 Task: Search one way flight ticket for 1 adult, 5 children, 2 infants in seat and 1 infant on lap in first from Friday Harbor: Friday Harbor Airport to Greensboro: Piedmont Triad International Airport on 5-1-2023. Choice of flights is United. Number of bags: 2 carry on bags and 6 checked bags. Price is upto 82000. Outbound departure time preference is 17:15.
Action: Mouse moved to (189, 331)
Screenshot: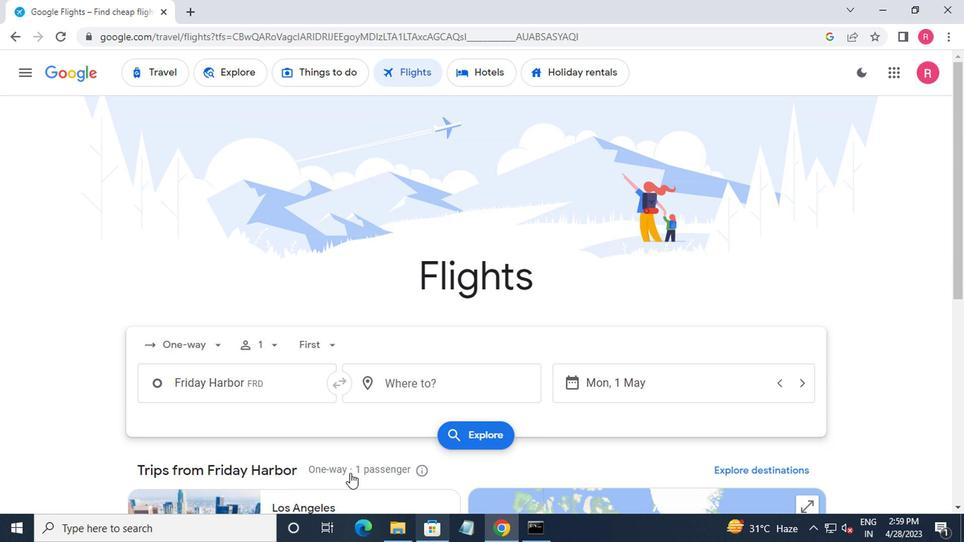 
Action: Mouse pressed left at (189, 331)
Screenshot: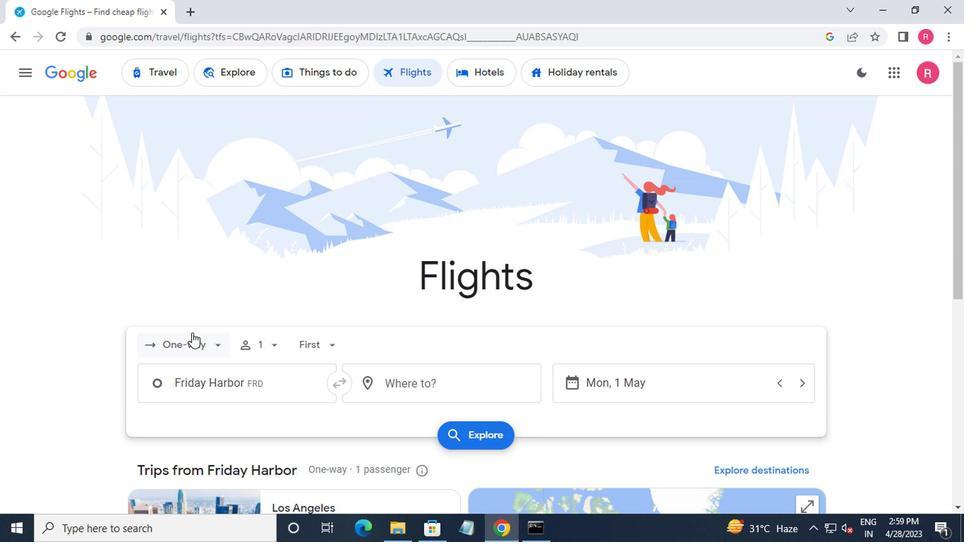 
Action: Mouse moved to (214, 405)
Screenshot: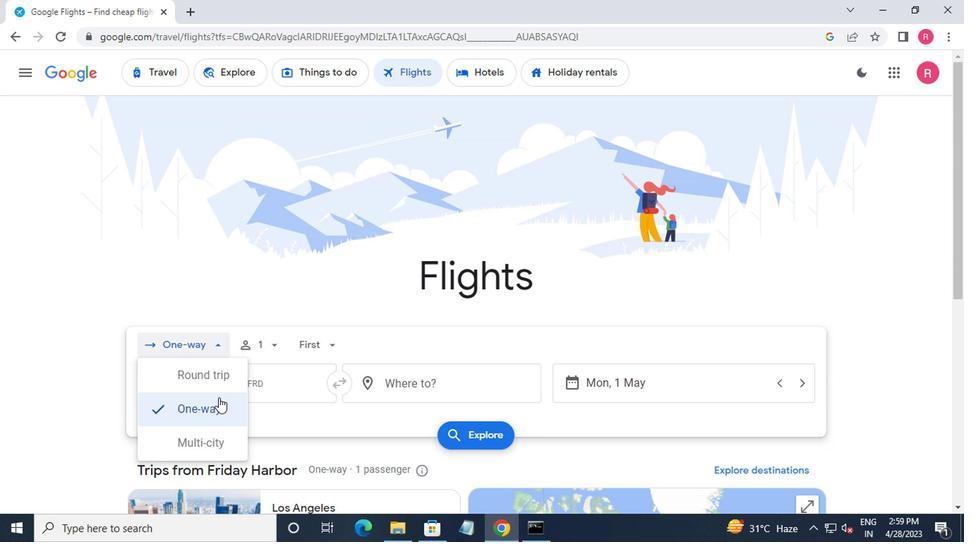 
Action: Mouse pressed left at (214, 405)
Screenshot: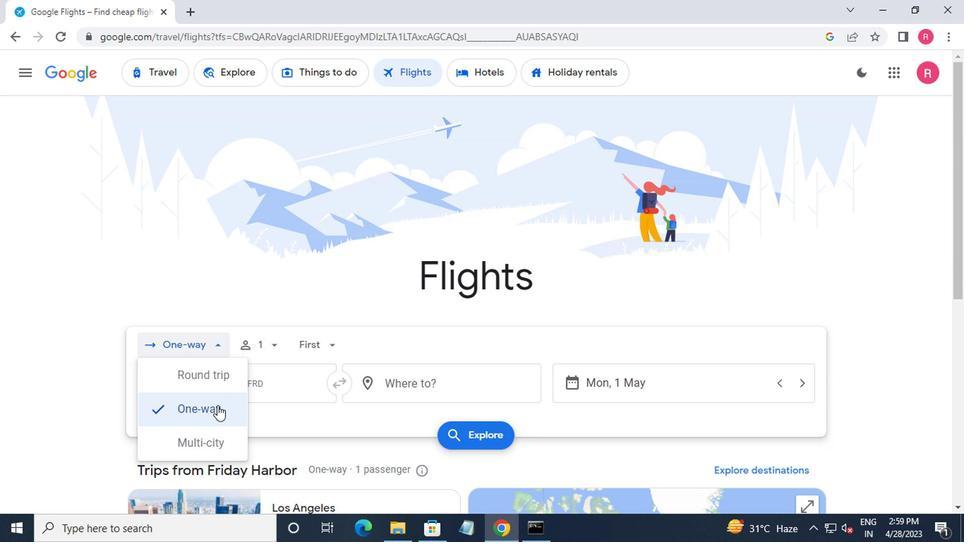 
Action: Mouse moved to (268, 357)
Screenshot: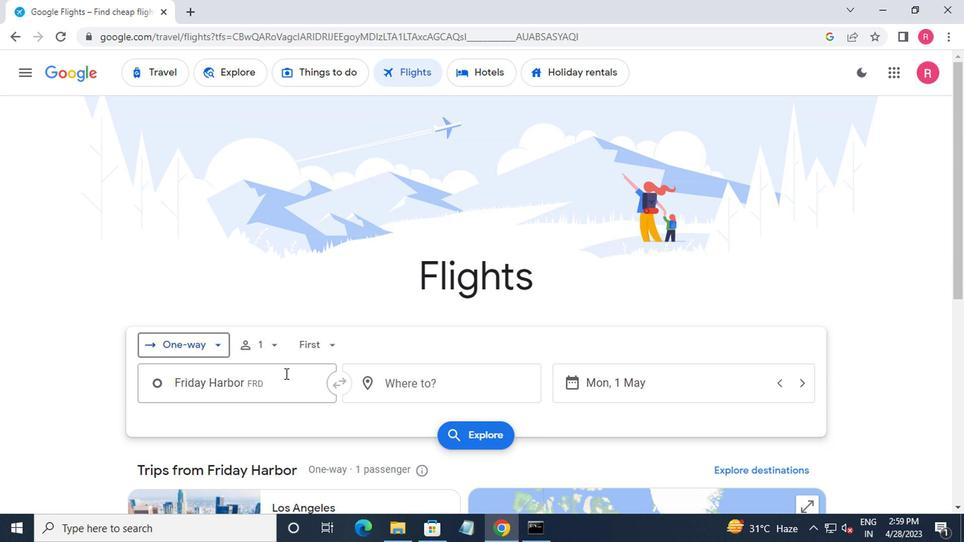 
Action: Mouse pressed left at (268, 357)
Screenshot: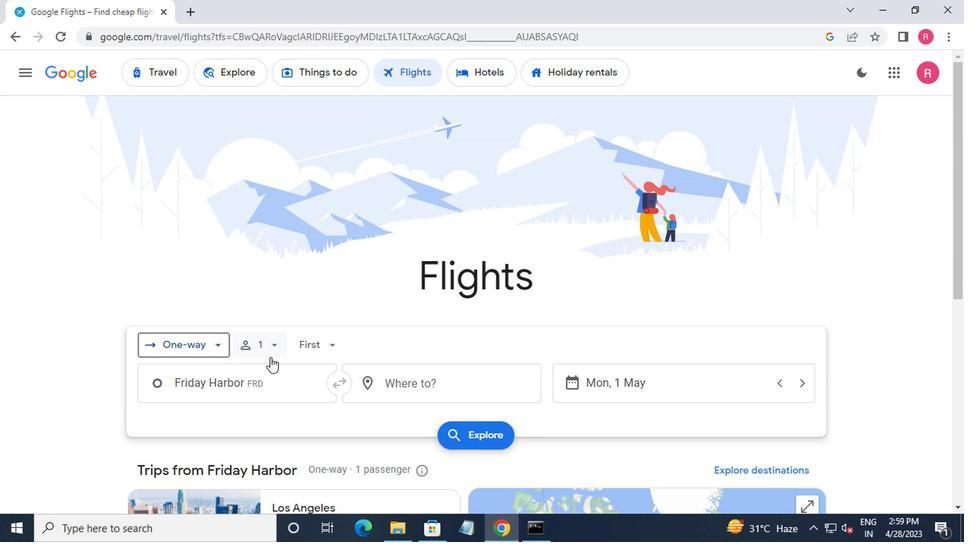 
Action: Mouse moved to (387, 384)
Screenshot: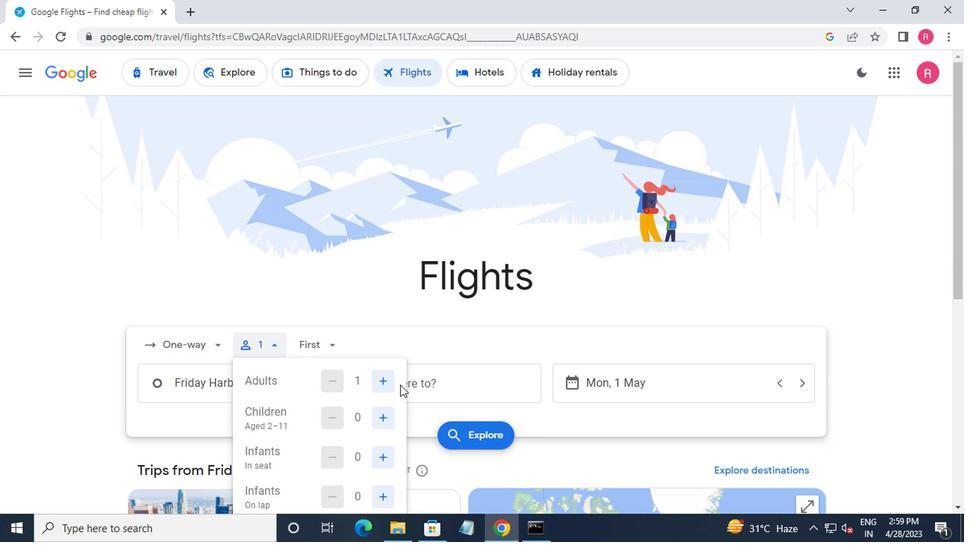 
Action: Mouse pressed left at (387, 384)
Screenshot: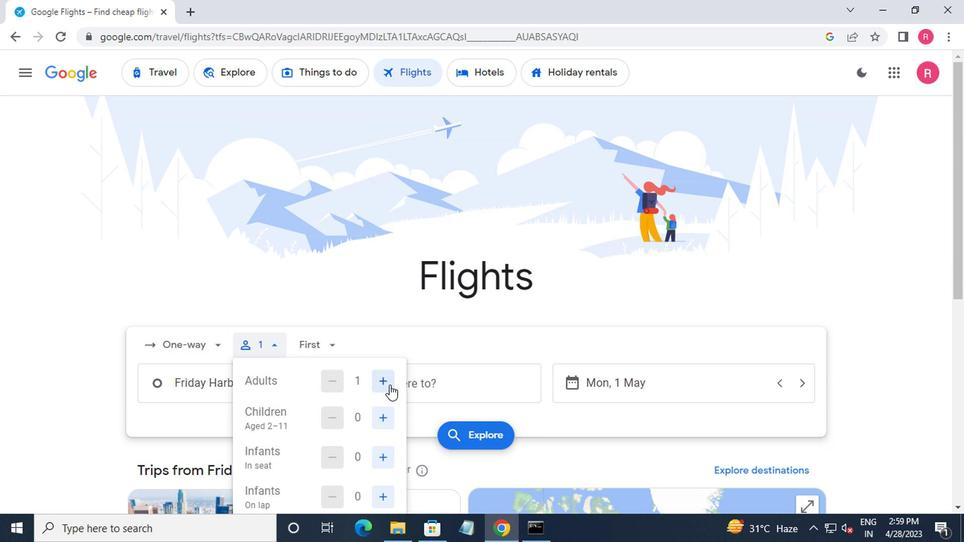
Action: Mouse pressed left at (387, 384)
Screenshot: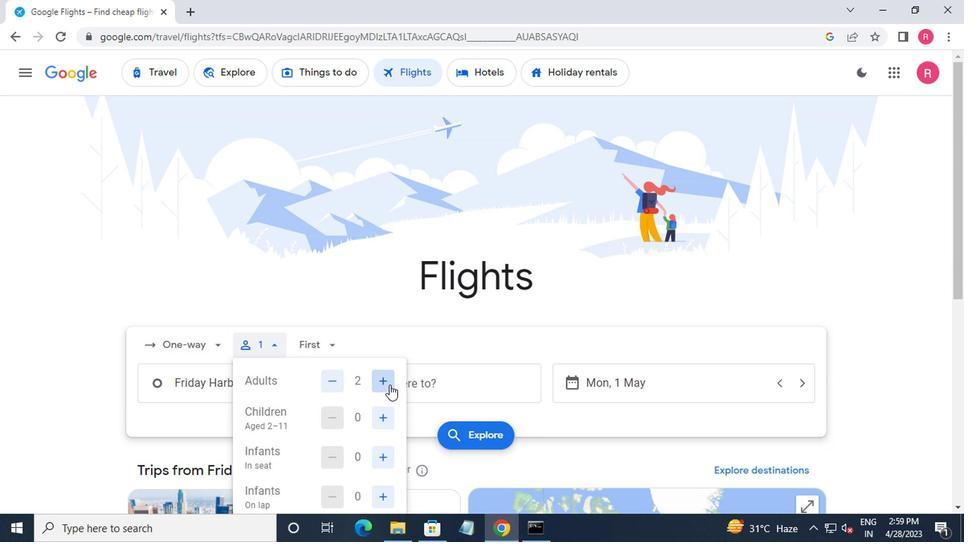 
Action: Mouse moved to (322, 376)
Screenshot: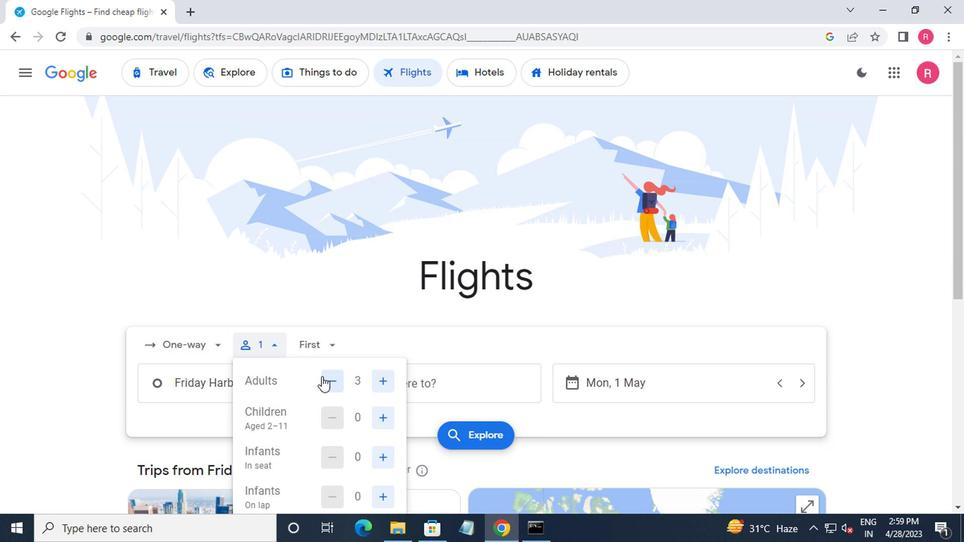 
Action: Mouse pressed left at (322, 376)
Screenshot: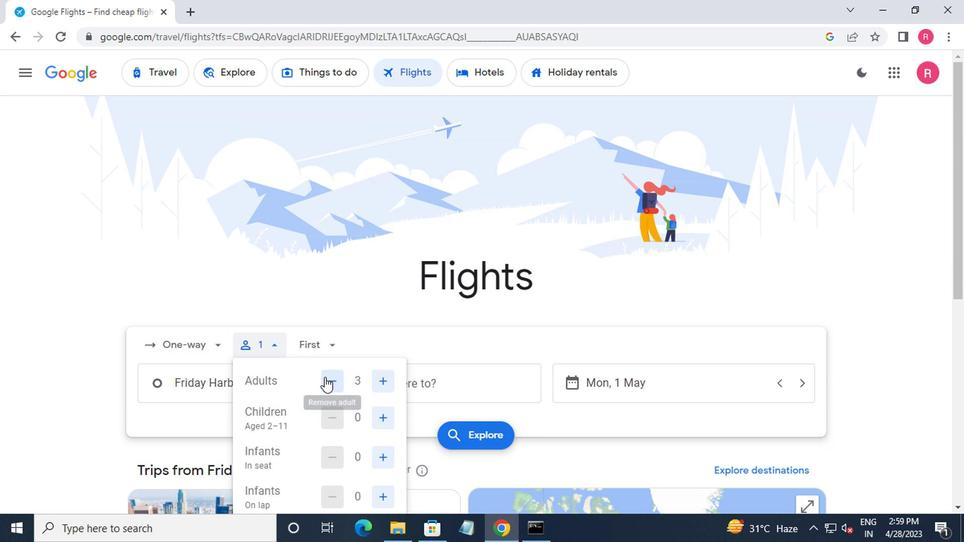
Action: Mouse moved to (376, 422)
Screenshot: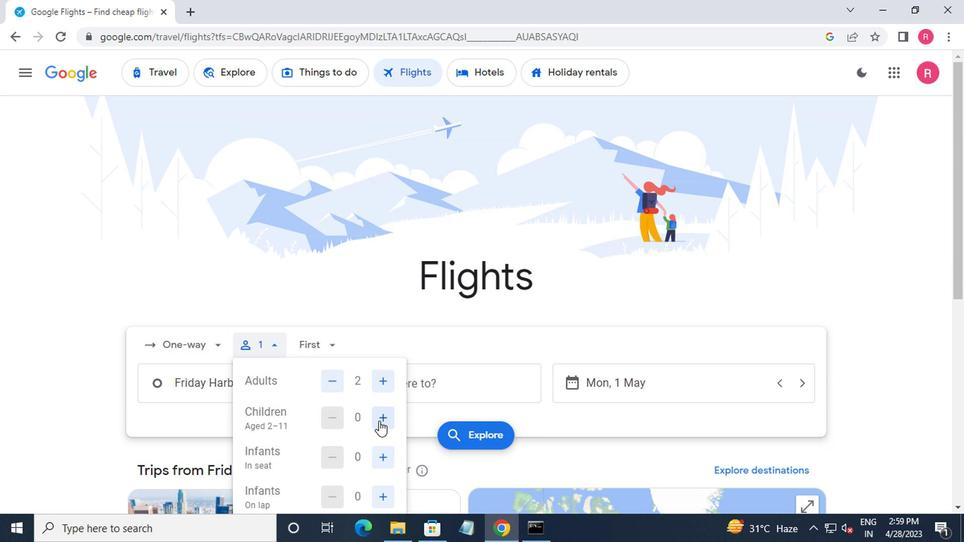
Action: Mouse pressed left at (376, 422)
Screenshot: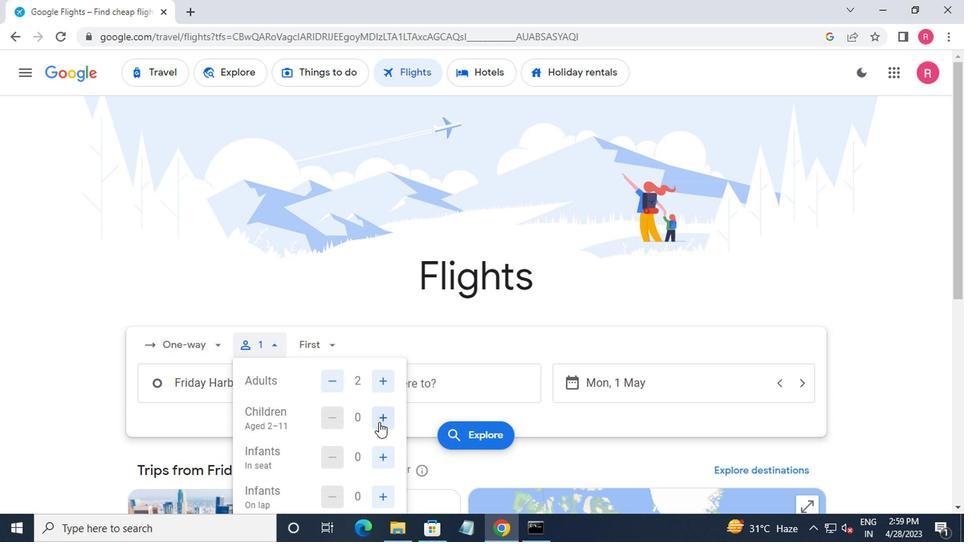 
Action: Mouse pressed left at (376, 422)
Screenshot: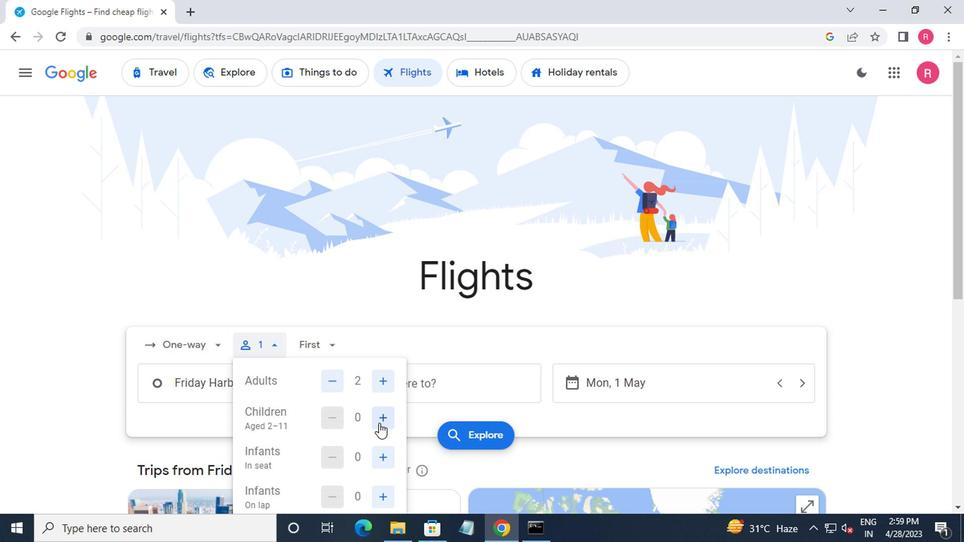 
Action: Mouse moved to (376, 422)
Screenshot: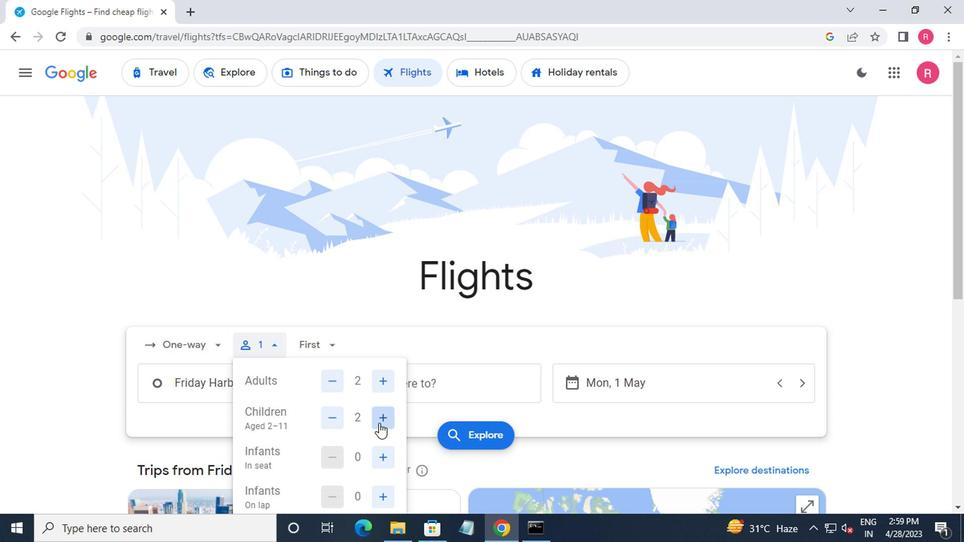 
Action: Mouse pressed left at (376, 422)
Screenshot: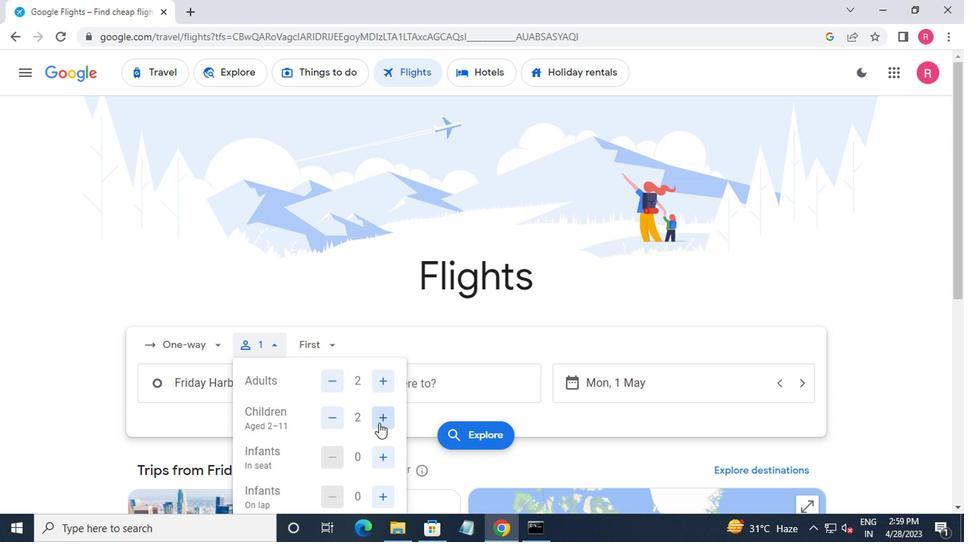 
Action: Mouse pressed left at (376, 422)
Screenshot: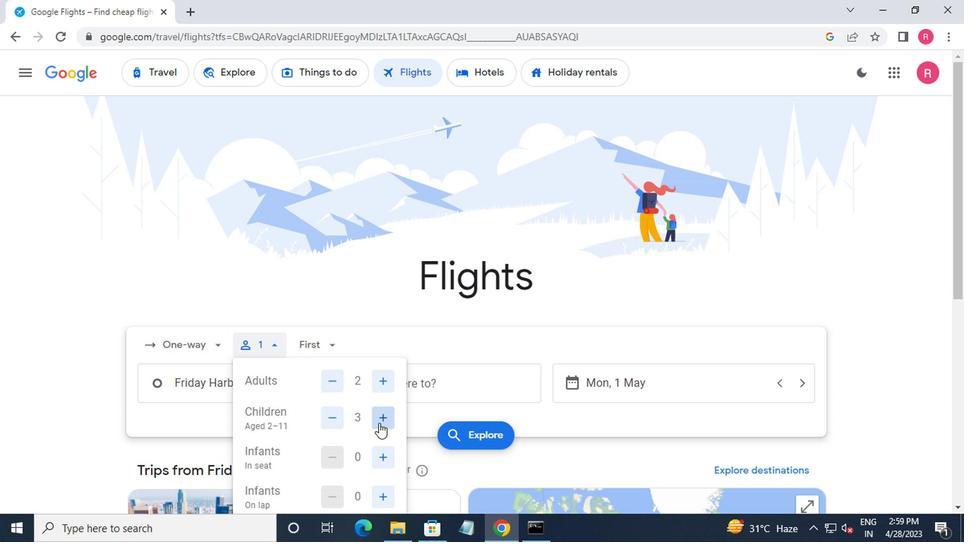 
Action: Mouse moved to (389, 453)
Screenshot: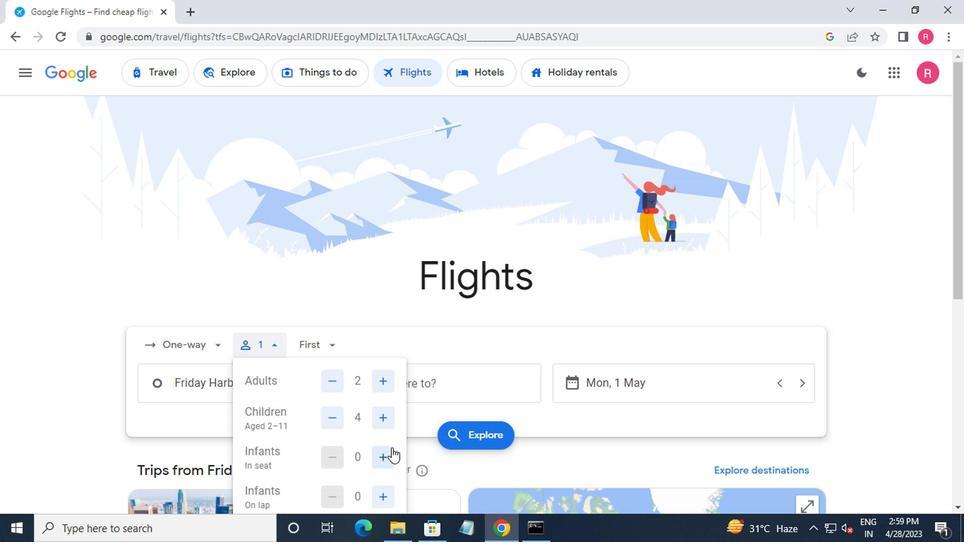 
Action: Mouse pressed left at (389, 453)
Screenshot: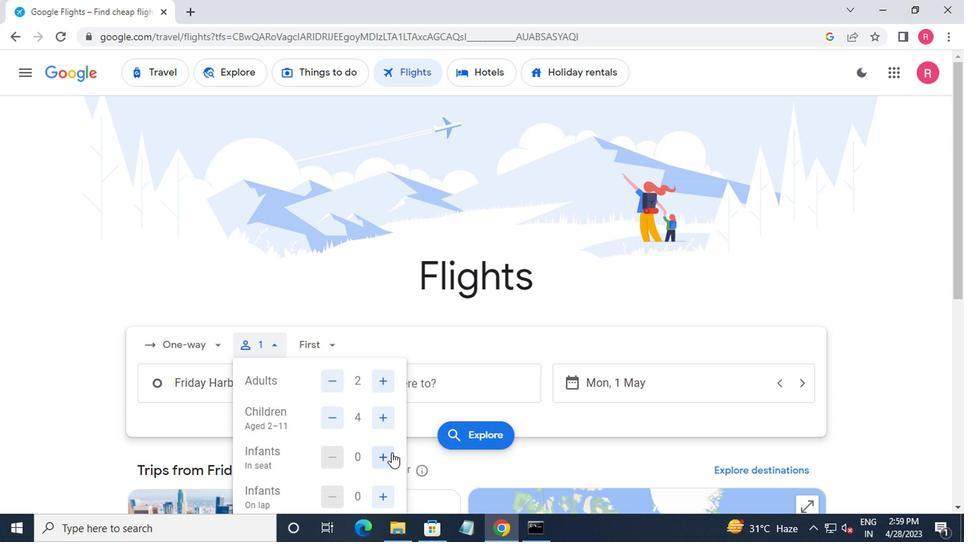 
Action: Mouse moved to (316, 348)
Screenshot: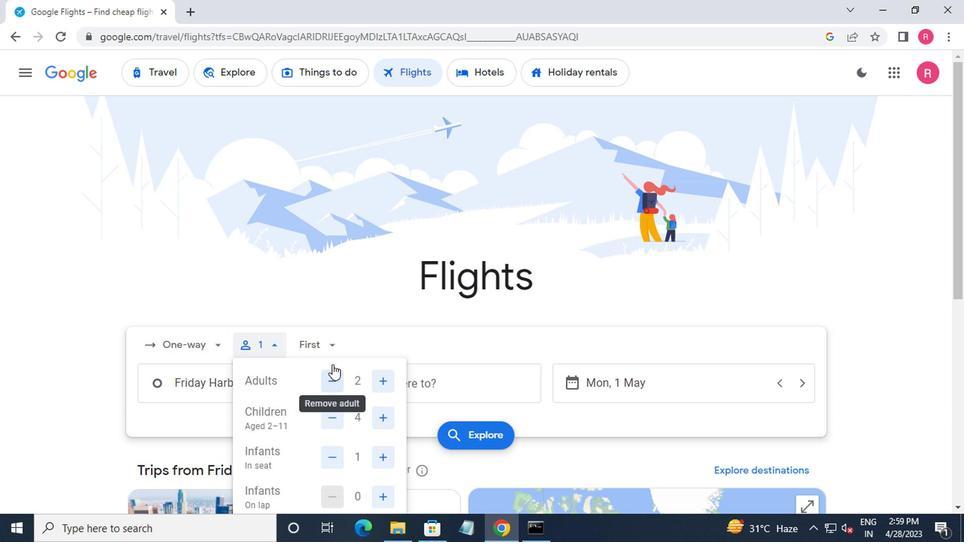 
Action: Mouse pressed left at (316, 348)
Screenshot: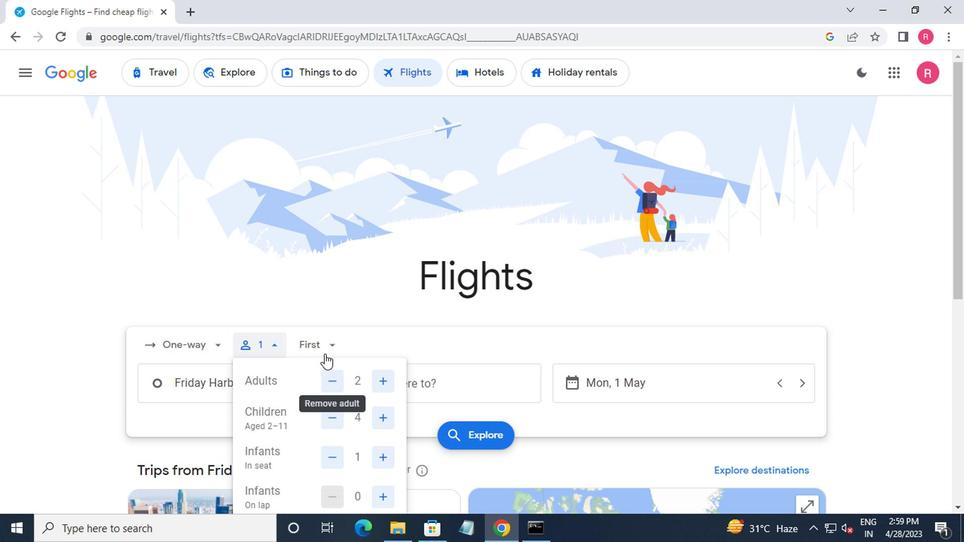 
Action: Mouse moved to (352, 436)
Screenshot: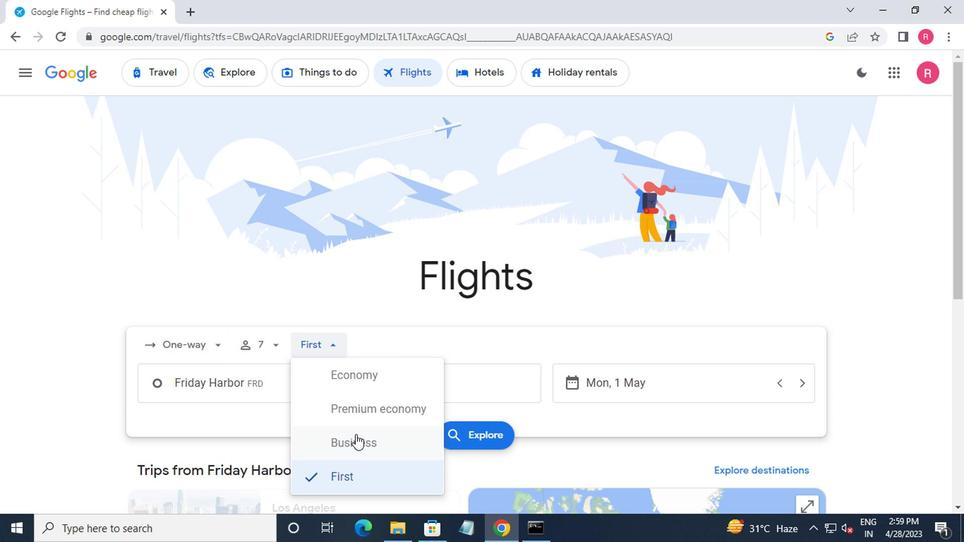 
Action: Mouse pressed left at (352, 436)
Screenshot: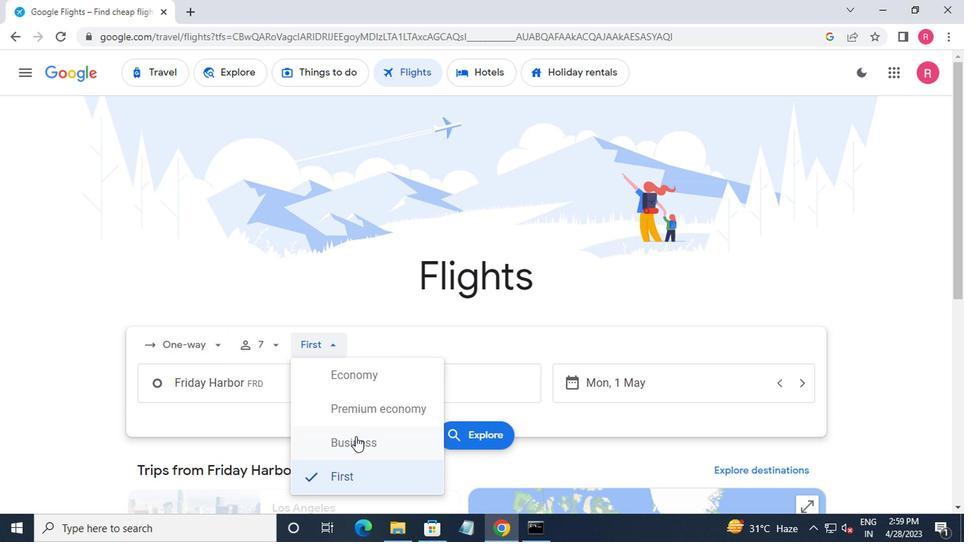 
Action: Mouse moved to (284, 390)
Screenshot: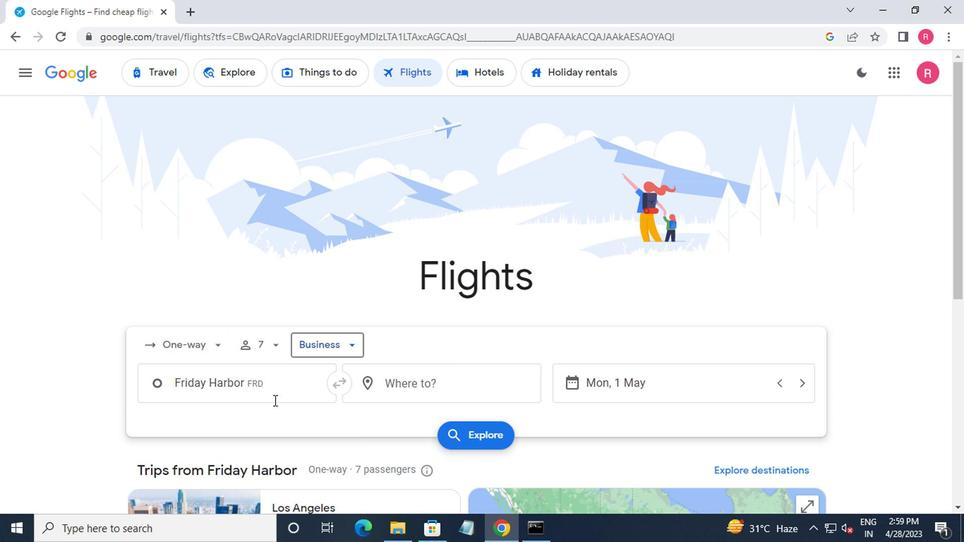 
Action: Mouse pressed left at (284, 390)
Screenshot: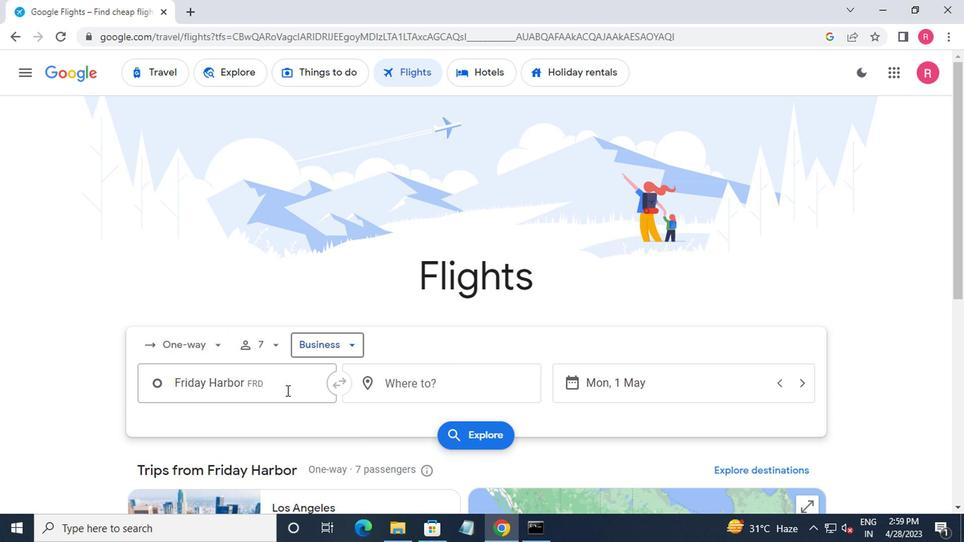 
Action: Mouse moved to (270, 487)
Screenshot: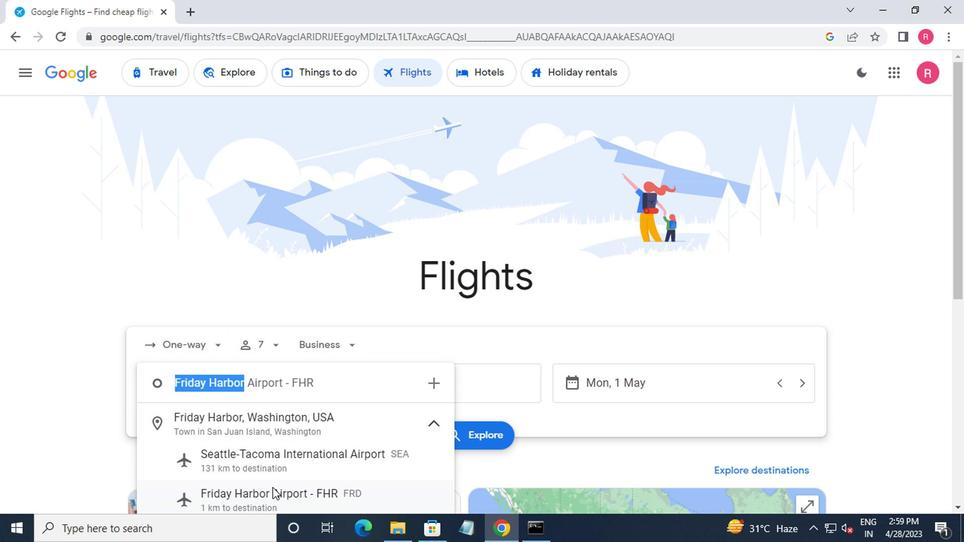 
Action: Mouse pressed left at (270, 487)
Screenshot: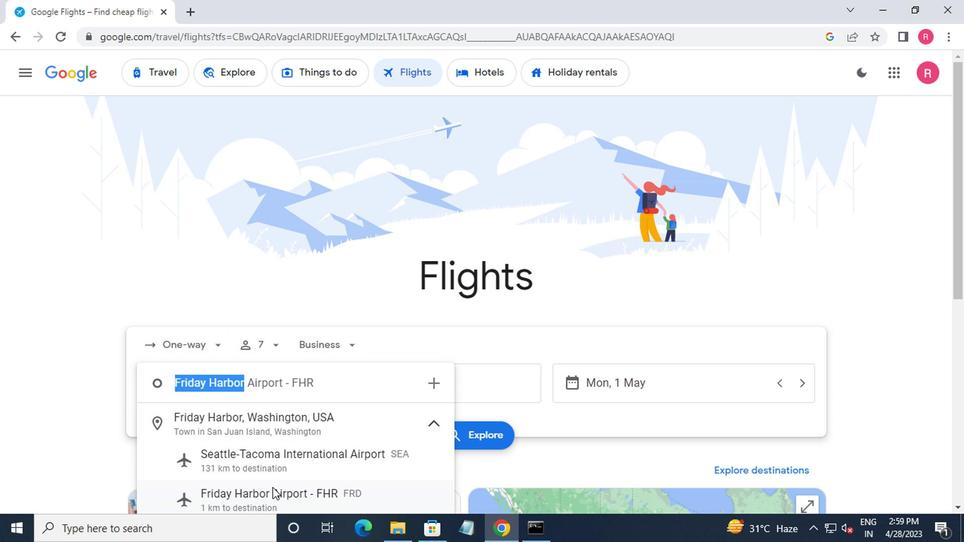 
Action: Mouse moved to (394, 398)
Screenshot: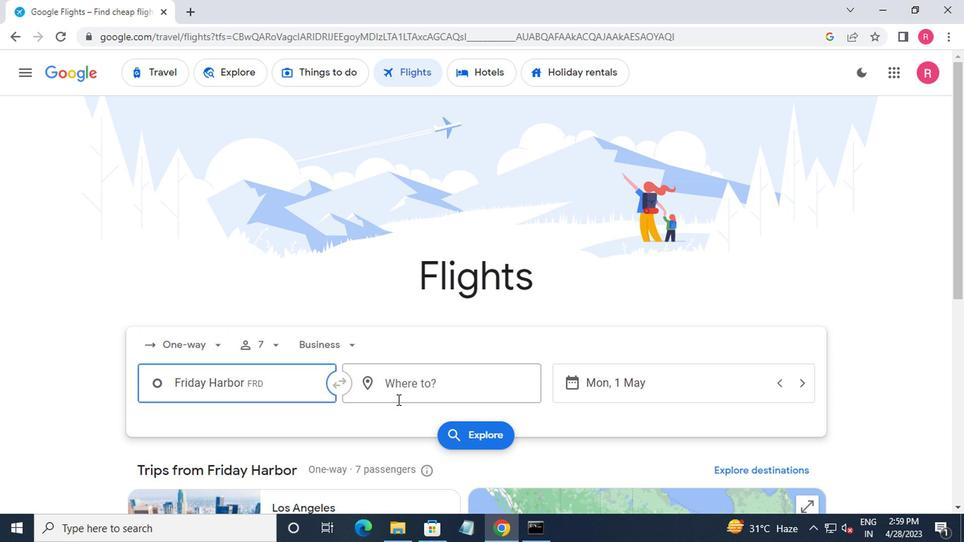 
Action: Mouse pressed left at (394, 398)
Screenshot: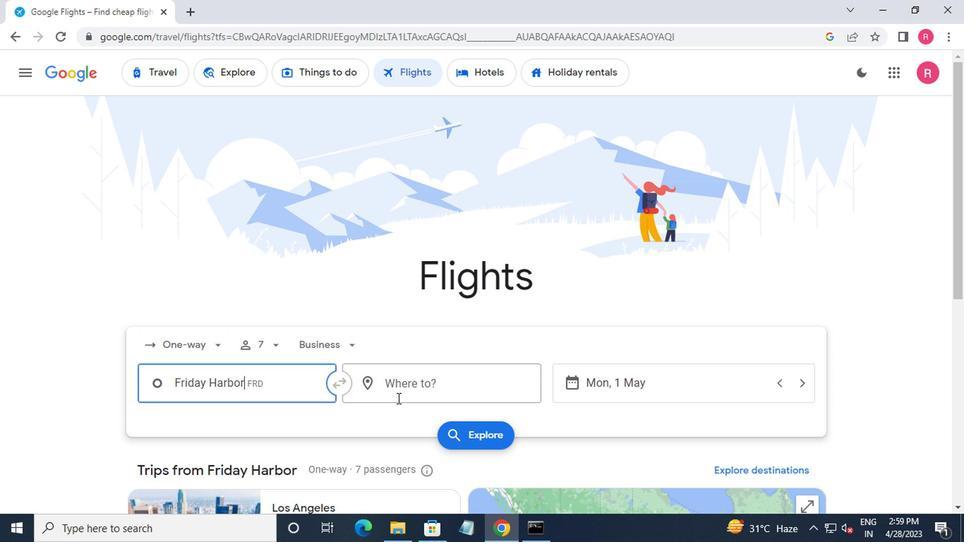 
Action: Mouse moved to (416, 453)
Screenshot: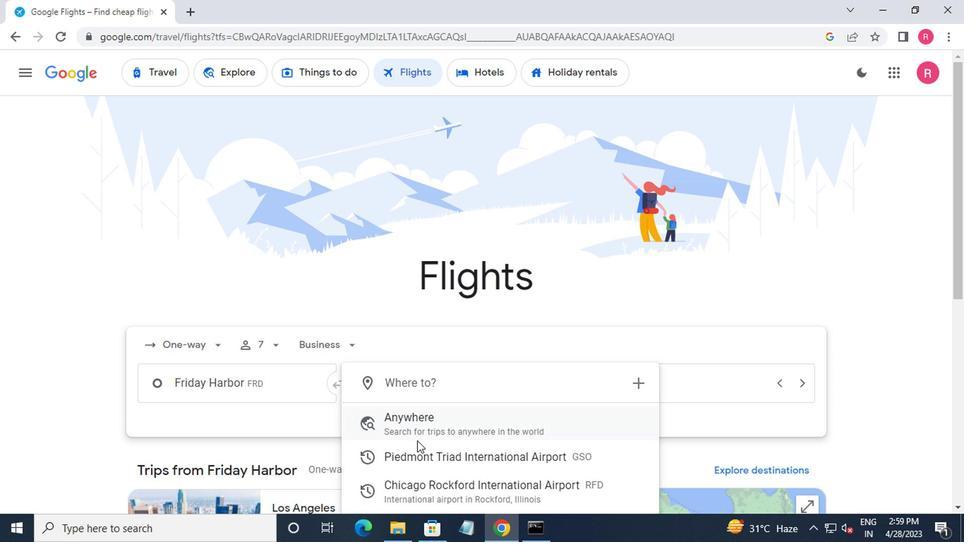 
Action: Mouse scrolled (416, 452) with delta (0, 0)
Screenshot: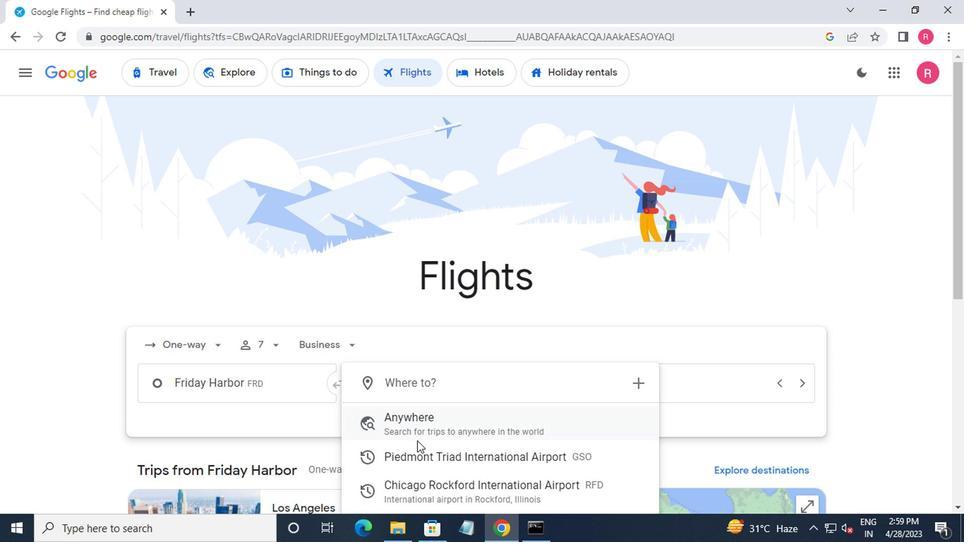 
Action: Mouse moved to (415, 454)
Screenshot: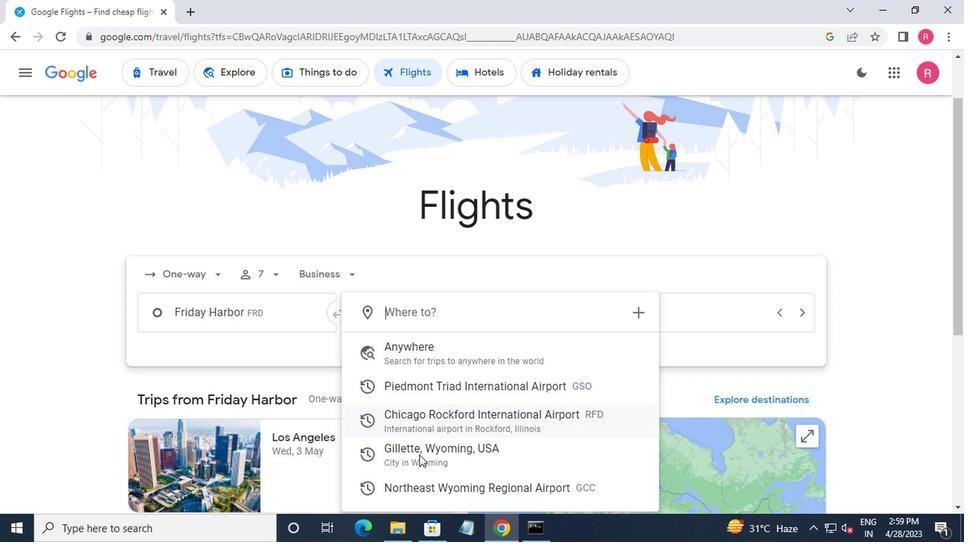 
Action: Mouse pressed left at (415, 454)
Screenshot: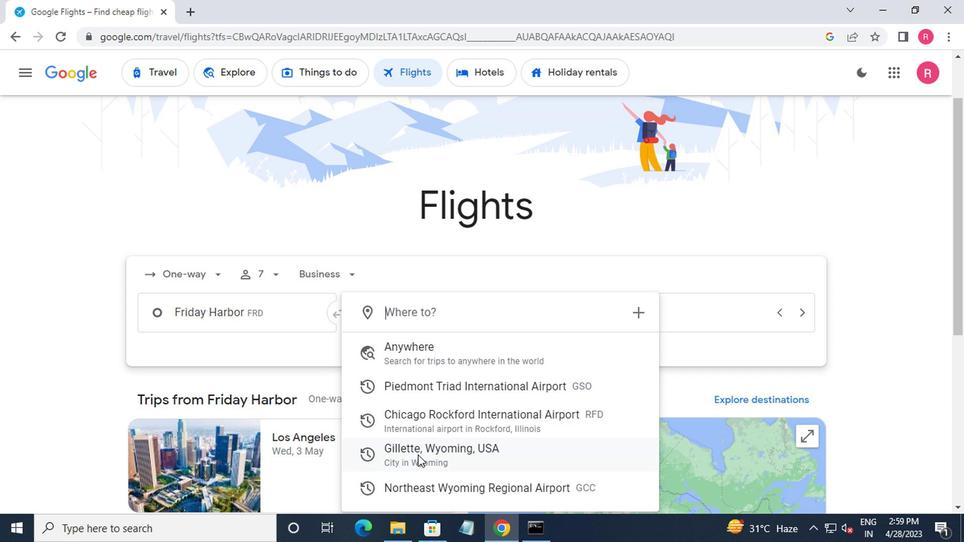 
Action: Mouse moved to (648, 314)
Screenshot: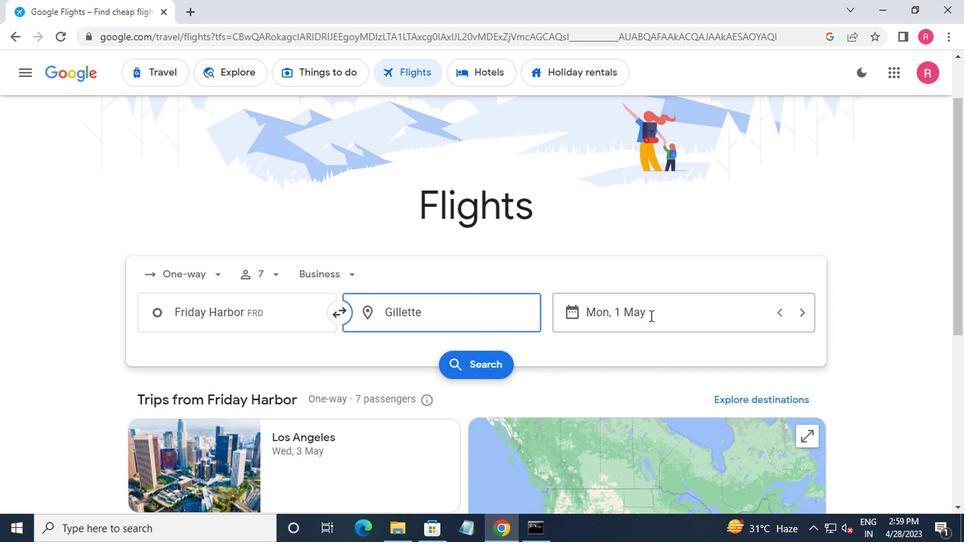 
Action: Mouse pressed left at (648, 314)
Screenshot: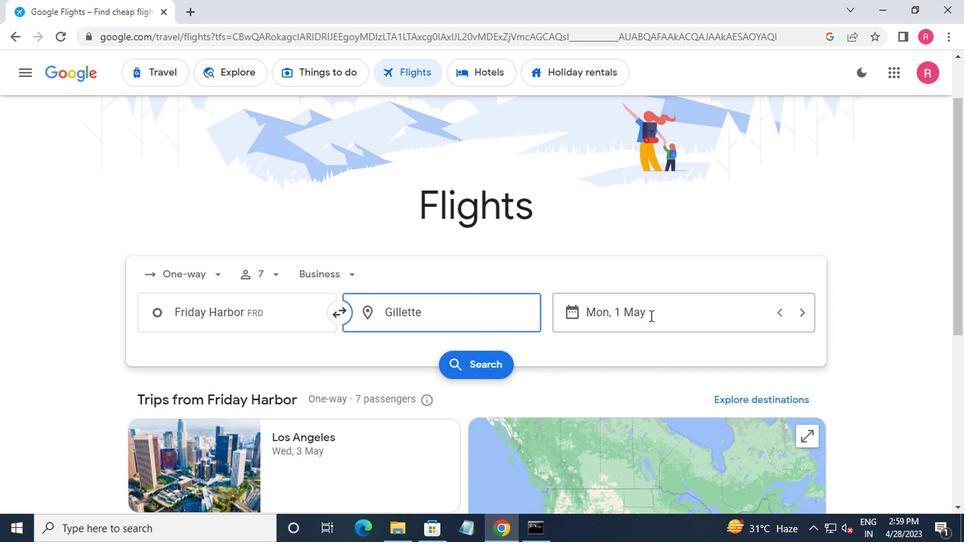 
Action: Mouse moved to (619, 260)
Screenshot: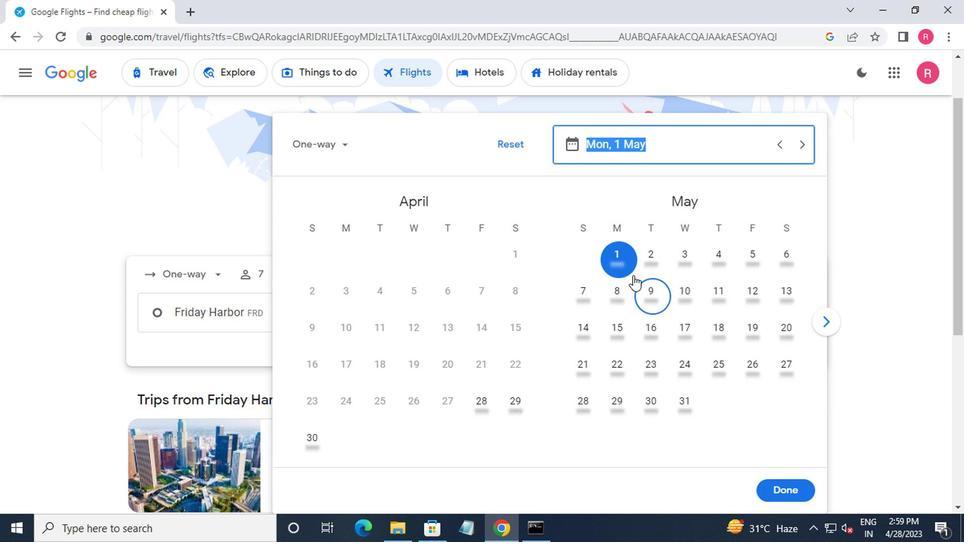 
Action: Mouse pressed left at (619, 260)
Screenshot: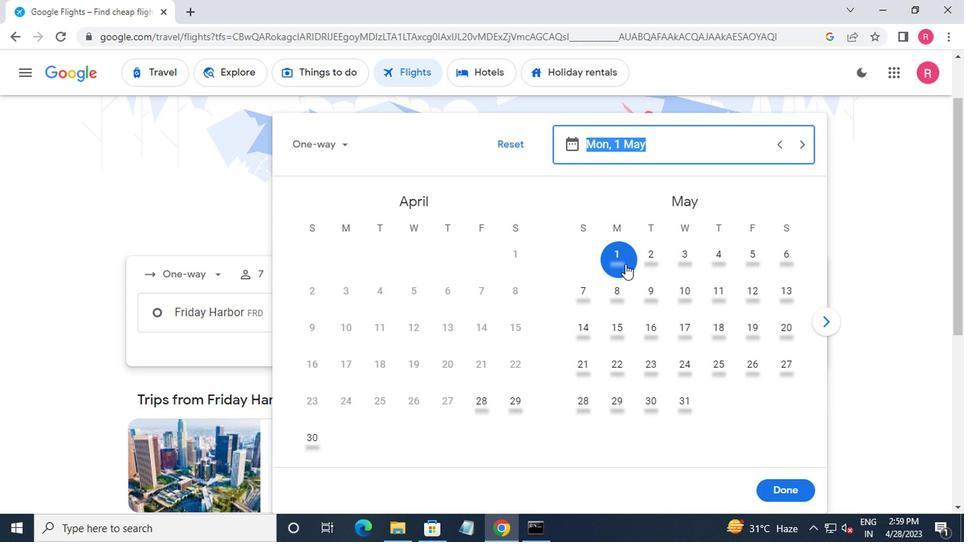 
Action: Mouse moved to (771, 488)
Screenshot: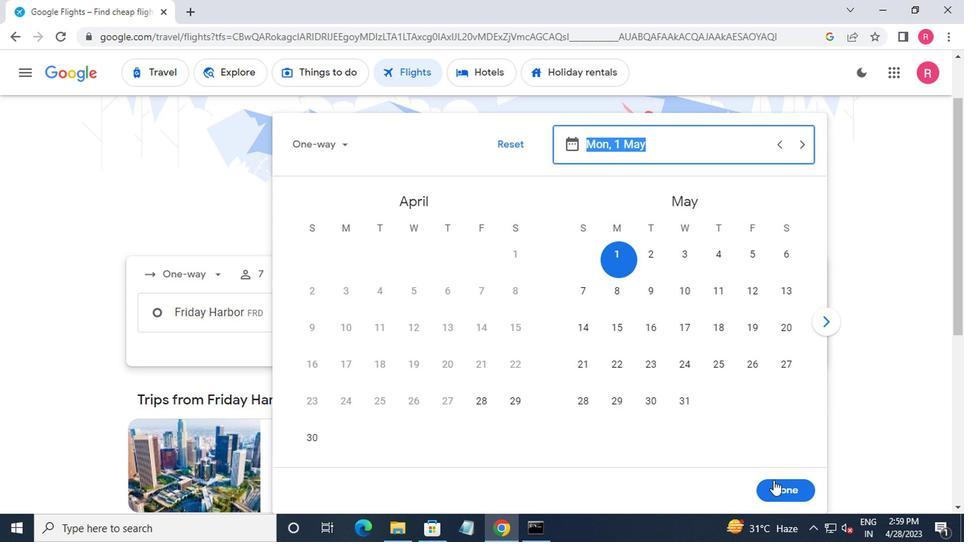 
Action: Mouse pressed left at (771, 488)
Screenshot: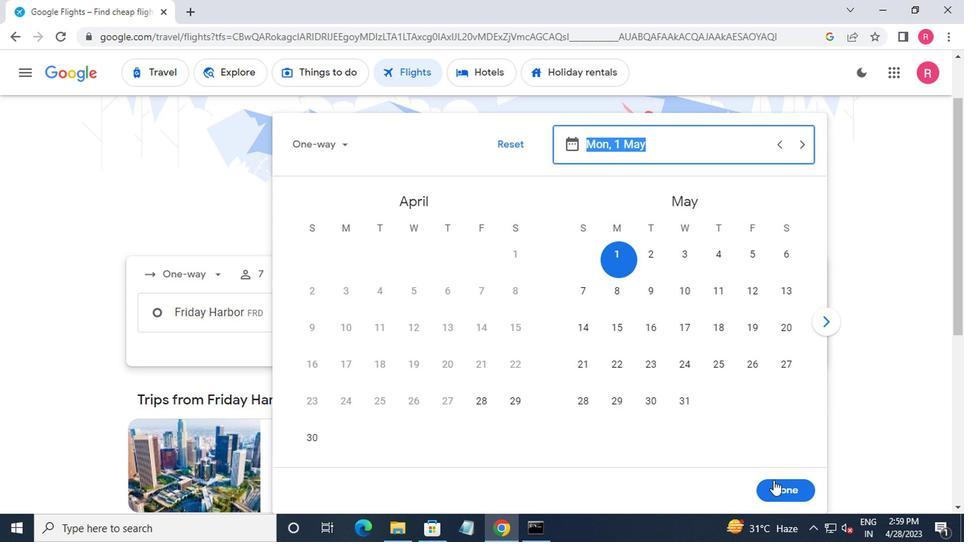 
Action: Mouse moved to (478, 376)
Screenshot: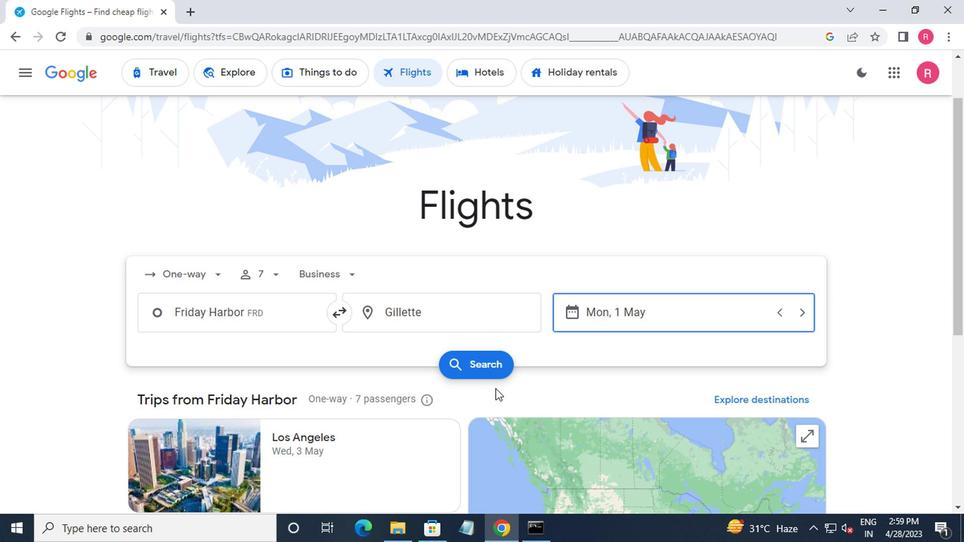 
Action: Mouse pressed left at (478, 376)
Screenshot: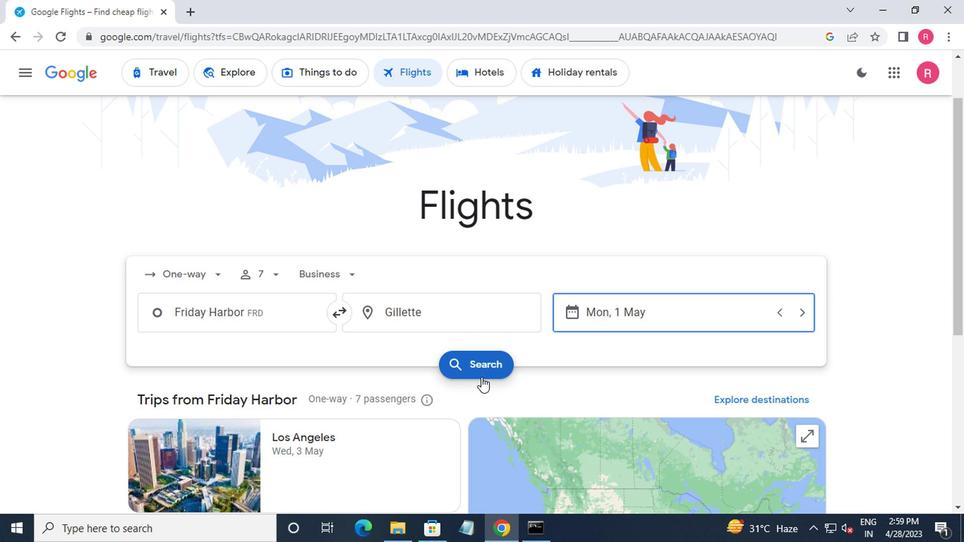 
Action: Mouse moved to (152, 208)
Screenshot: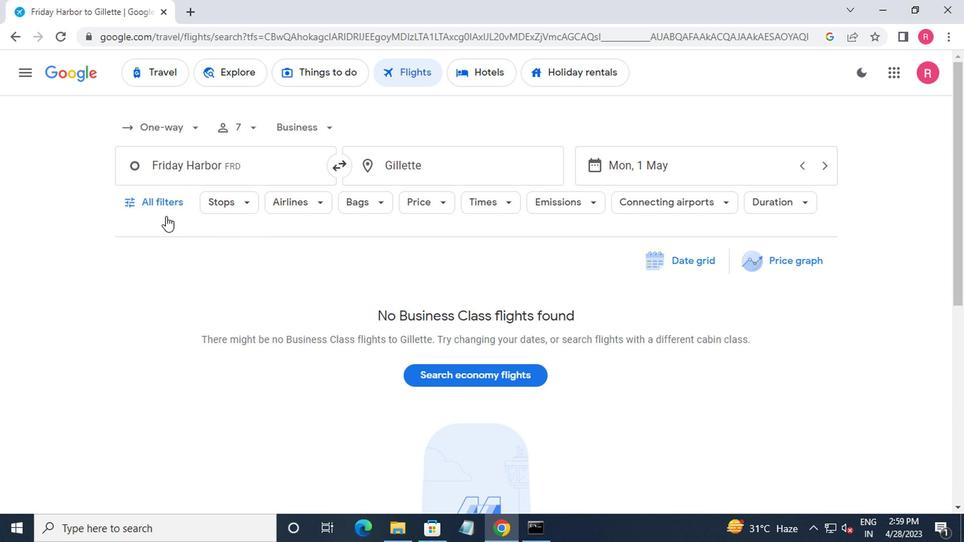 
Action: Mouse pressed left at (152, 208)
Screenshot: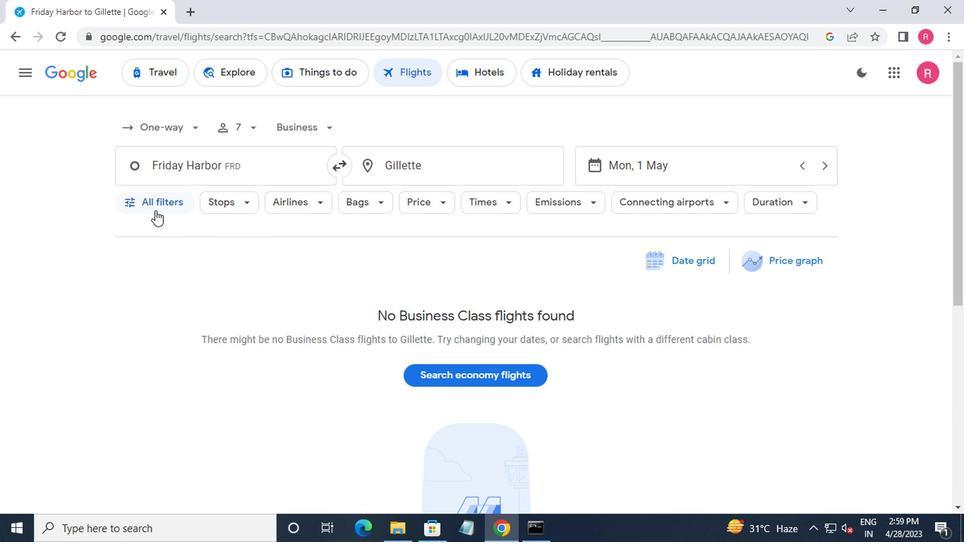 
Action: Mouse moved to (182, 303)
Screenshot: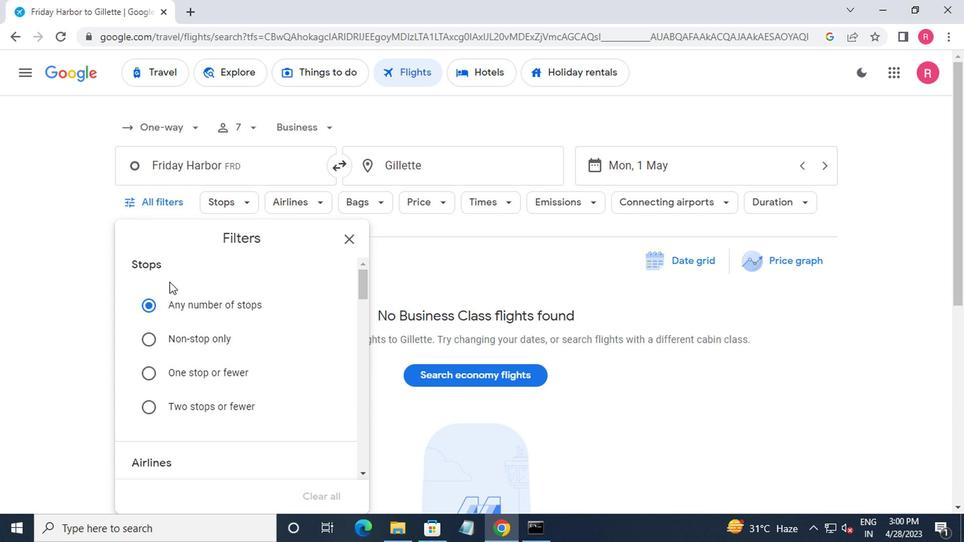 
Action: Mouse scrolled (182, 302) with delta (0, -1)
Screenshot: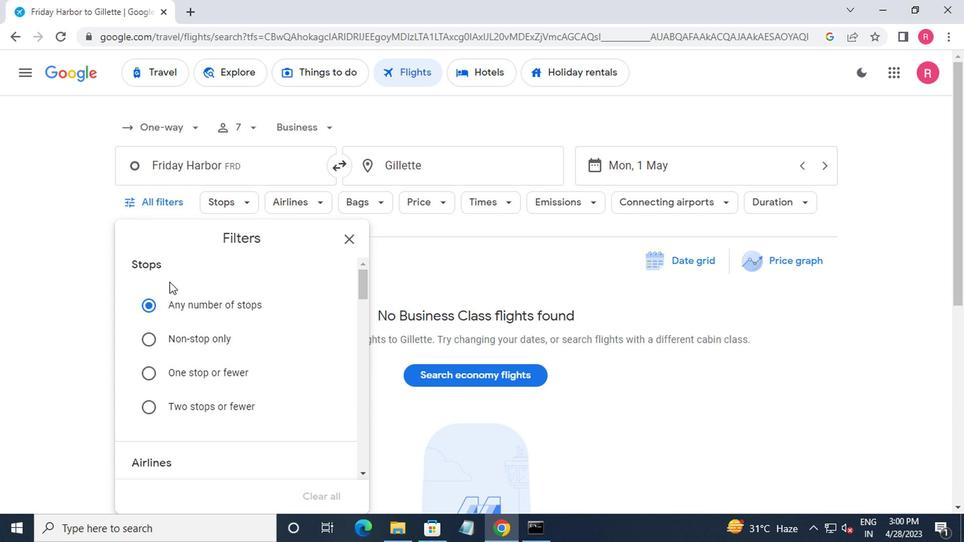 
Action: Mouse moved to (188, 309)
Screenshot: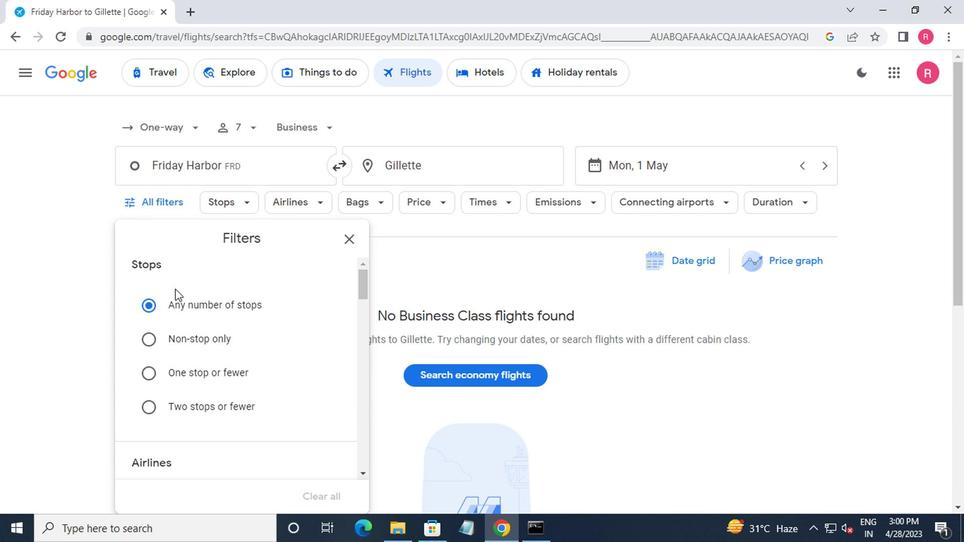 
Action: Mouse scrolled (188, 309) with delta (0, 0)
Screenshot: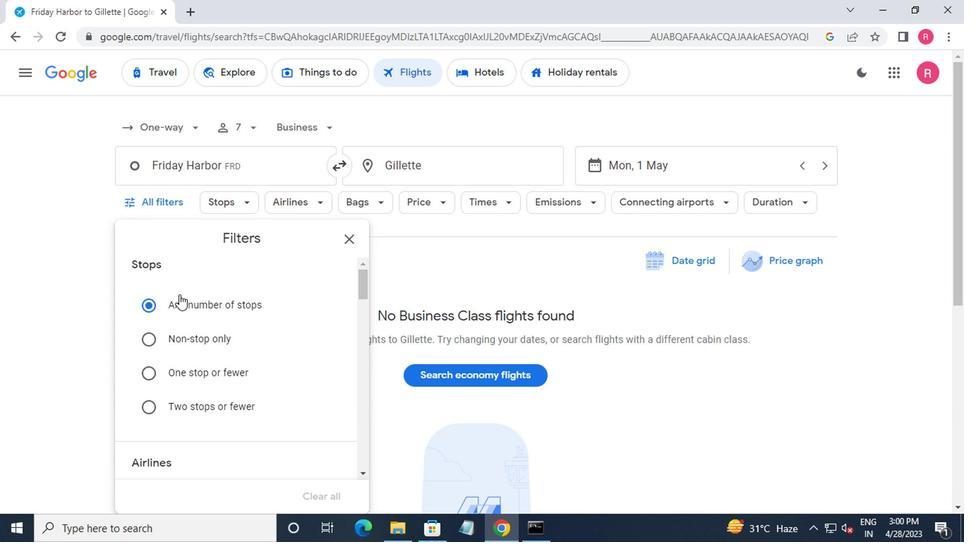 
Action: Mouse moved to (191, 312)
Screenshot: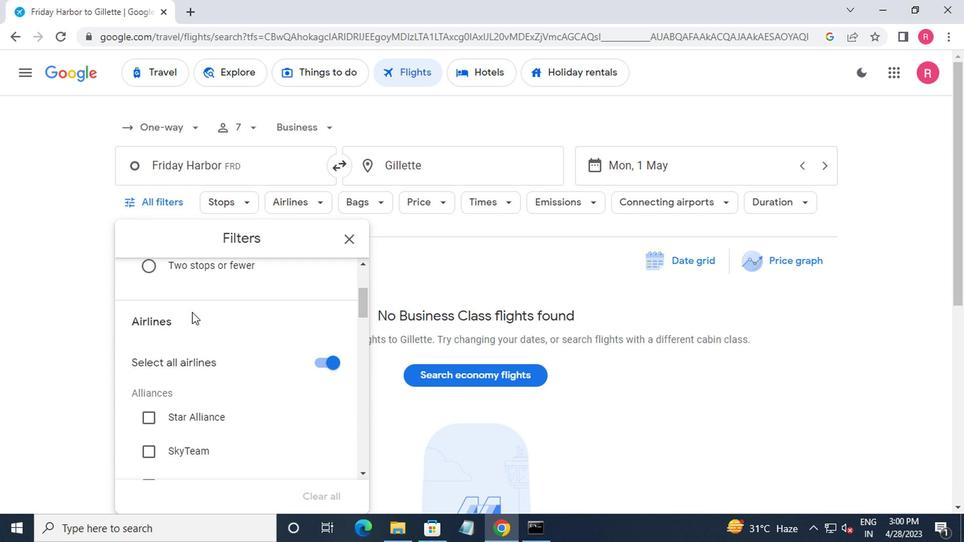 
Action: Mouse scrolled (191, 312) with delta (0, 0)
Screenshot: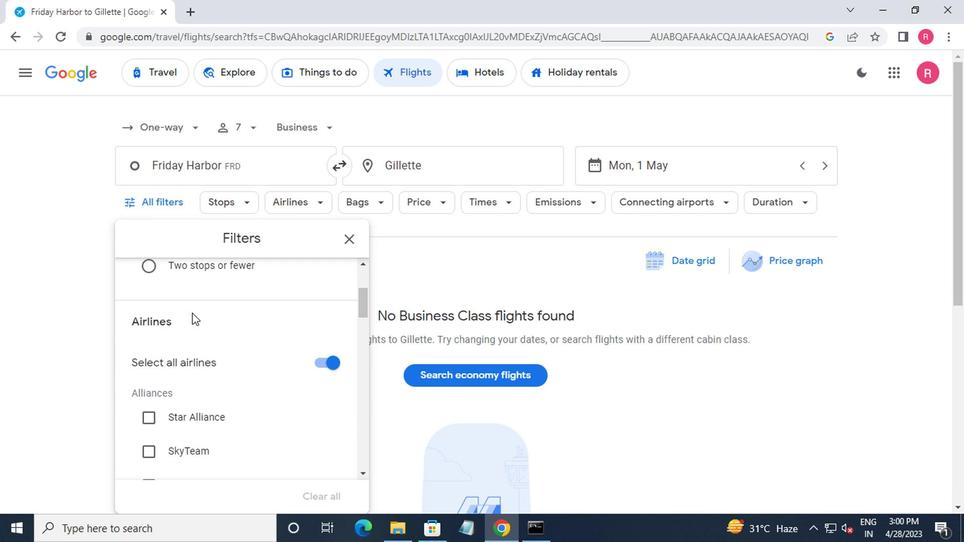 
Action: Mouse moved to (191, 313)
Screenshot: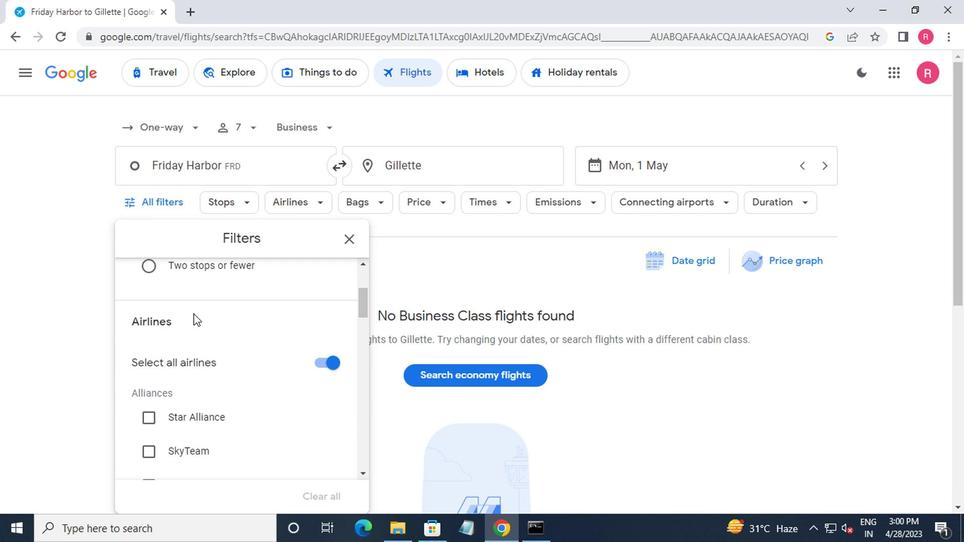
Action: Mouse scrolled (191, 312) with delta (0, -1)
Screenshot: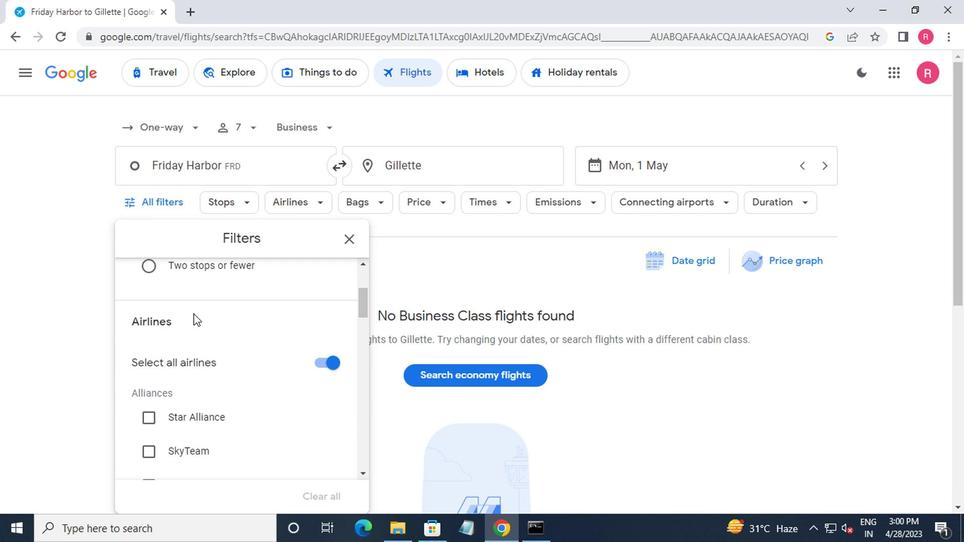 
Action: Mouse moved to (194, 313)
Screenshot: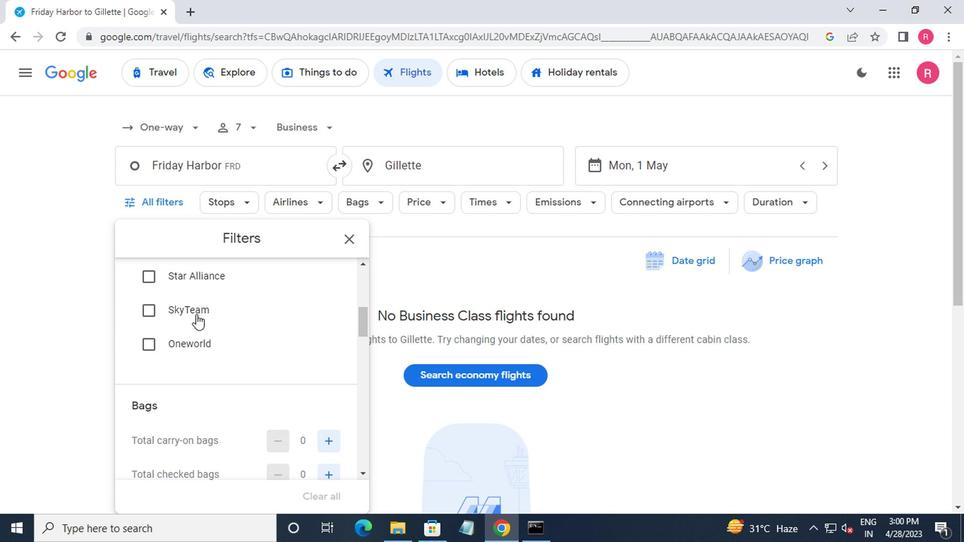 
Action: Mouse scrolled (194, 312) with delta (0, -1)
Screenshot: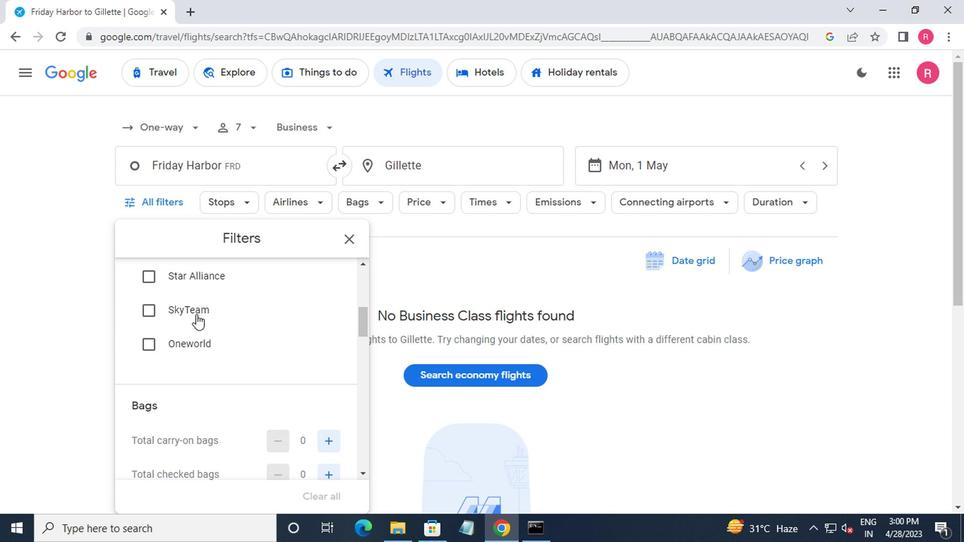 
Action: Mouse moved to (321, 367)
Screenshot: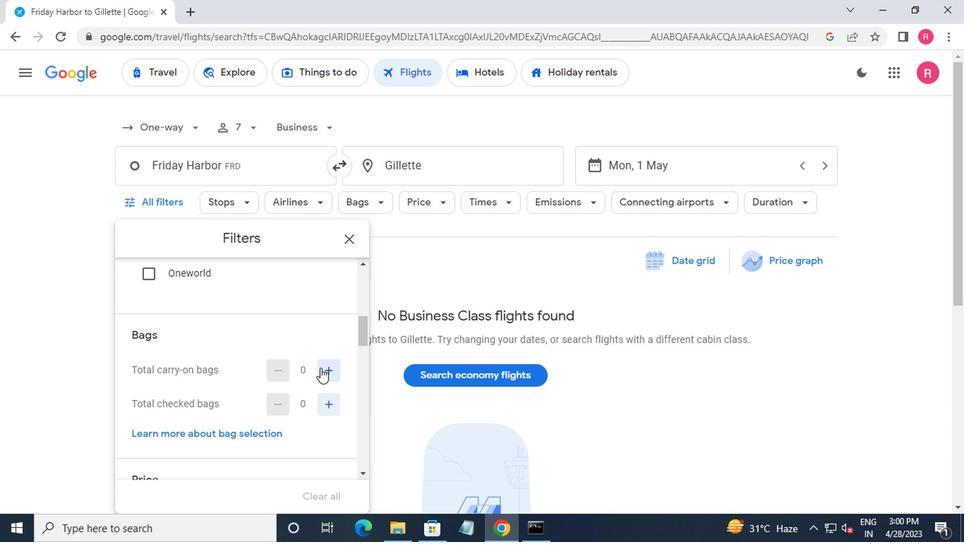 
Action: Mouse pressed left at (321, 367)
Screenshot: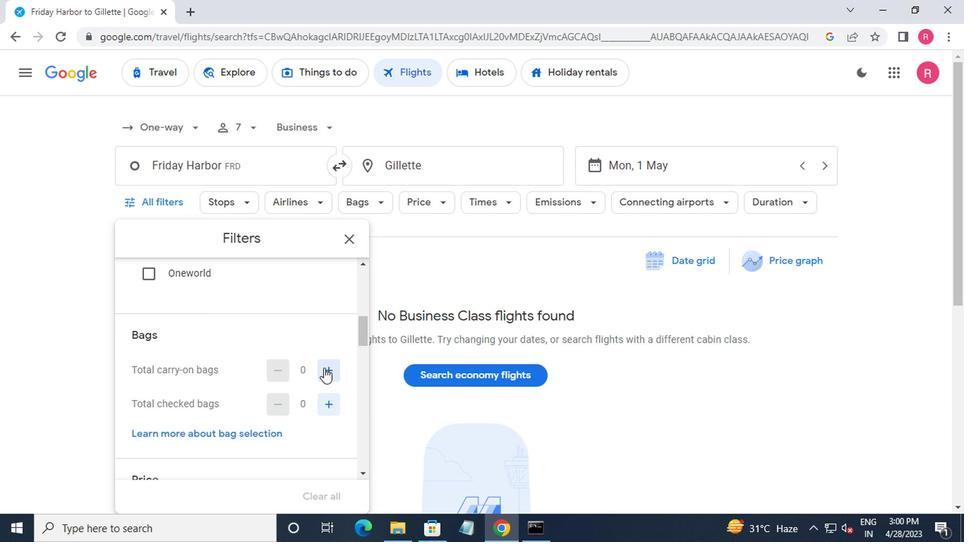 
Action: Mouse pressed left at (321, 367)
Screenshot: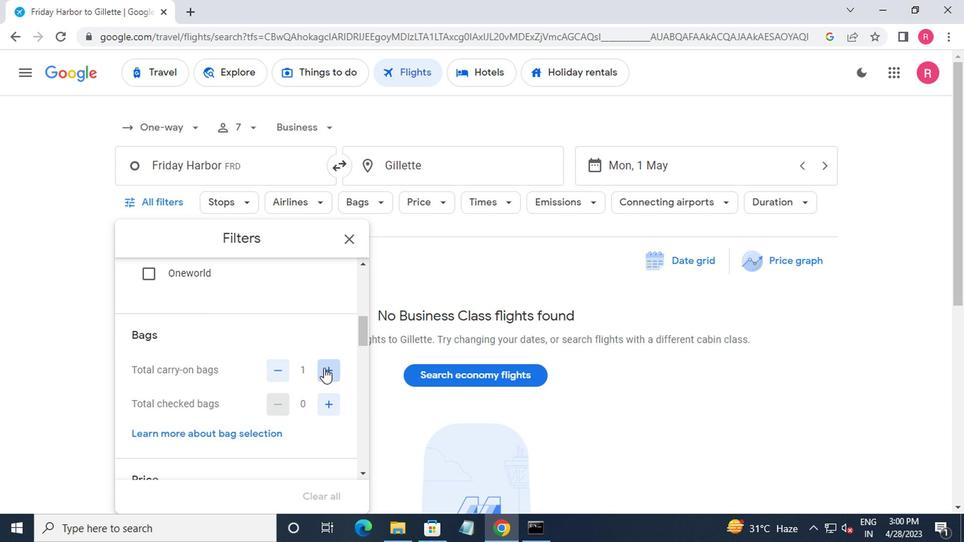 
Action: Mouse moved to (325, 404)
Screenshot: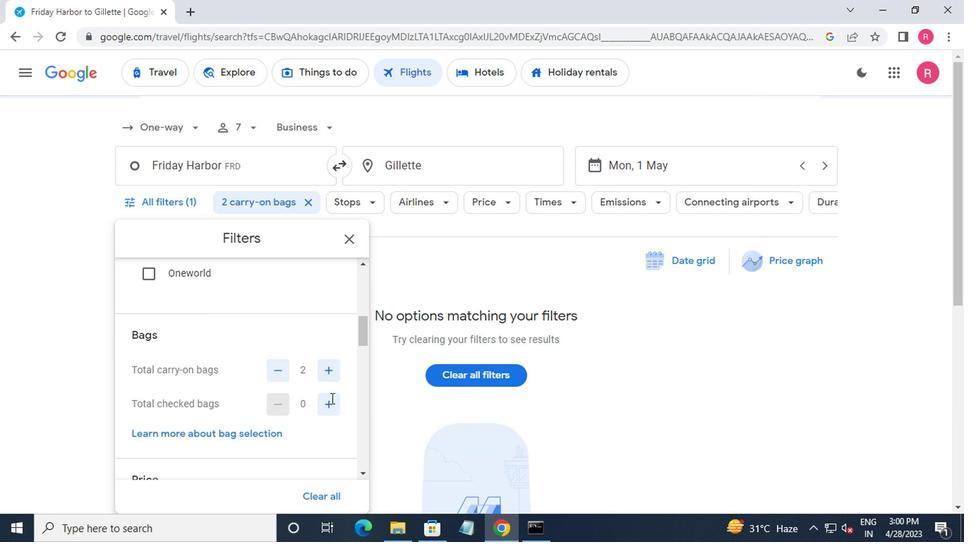 
Action: Mouse pressed left at (325, 404)
Screenshot: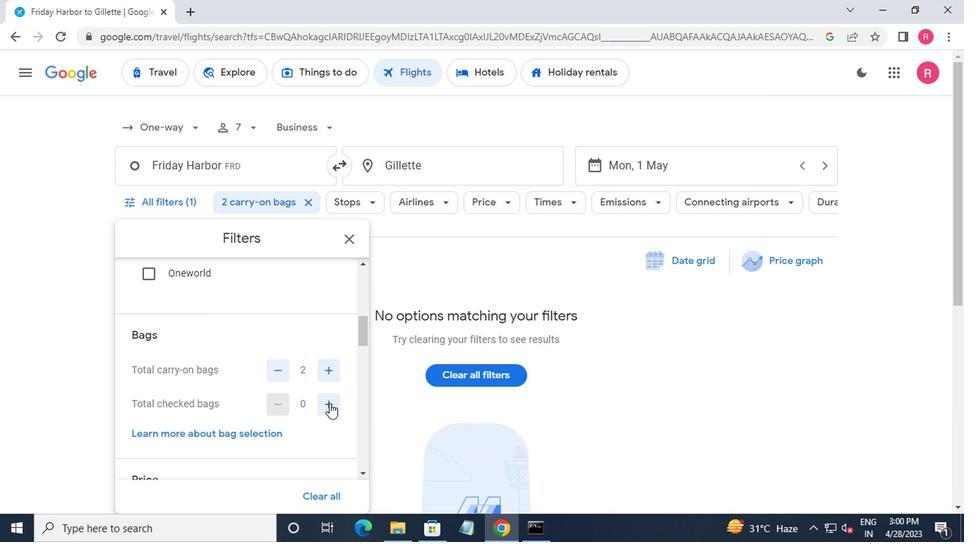 
Action: Mouse pressed left at (325, 404)
Screenshot: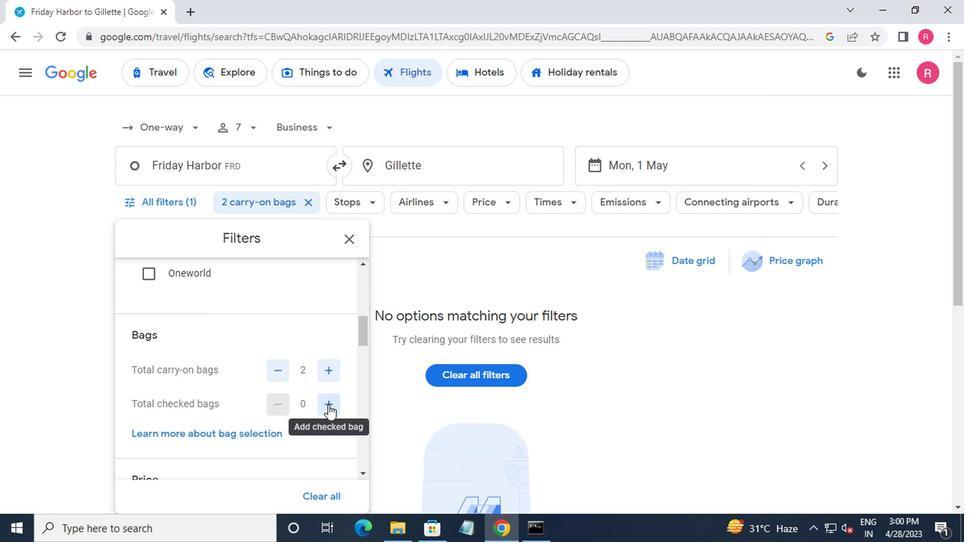 
Action: Mouse pressed left at (325, 404)
Screenshot: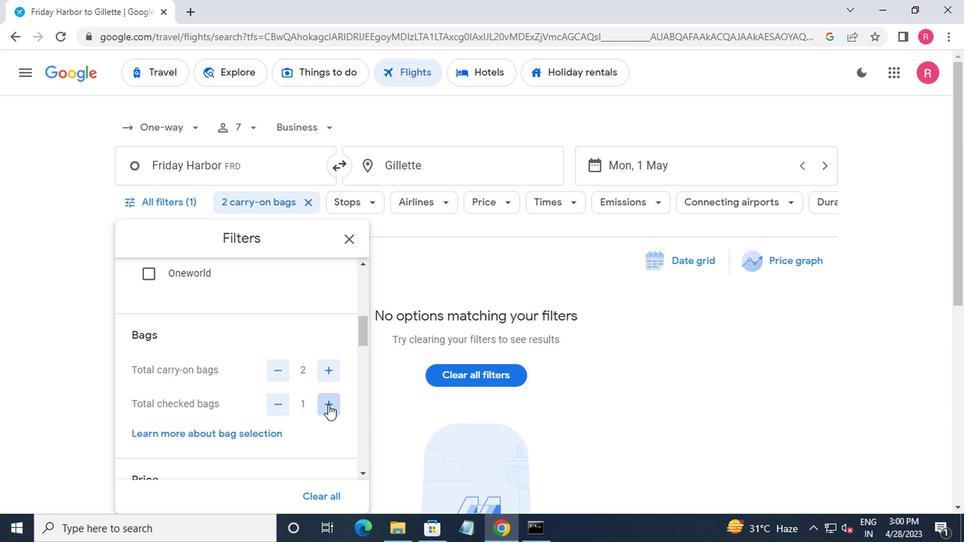 
Action: Mouse pressed left at (325, 404)
Screenshot: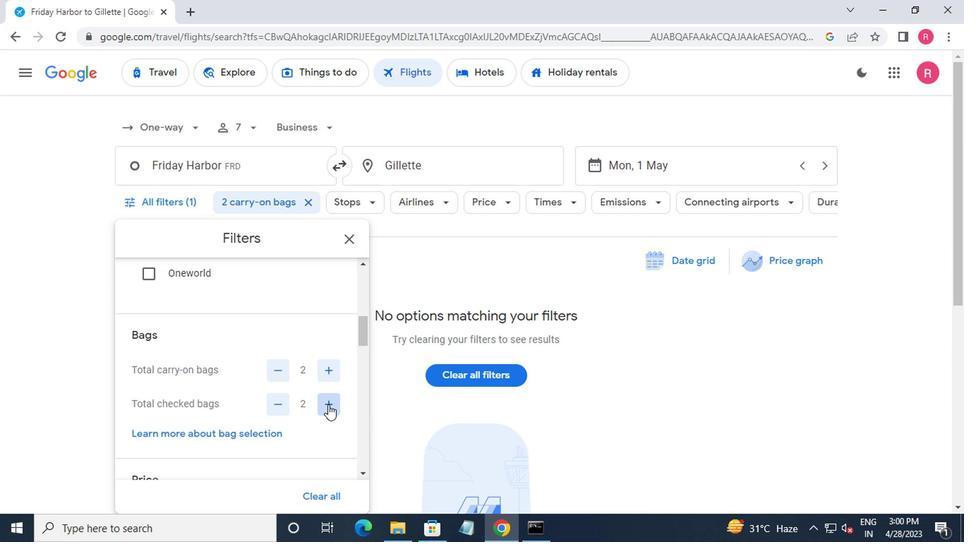 
Action: Mouse pressed left at (325, 404)
Screenshot: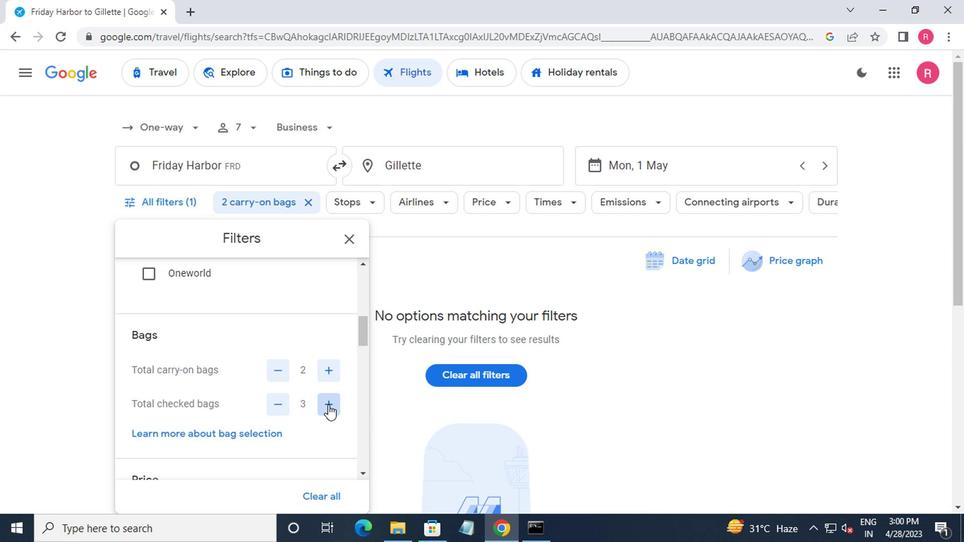 
Action: Mouse pressed left at (325, 404)
Screenshot: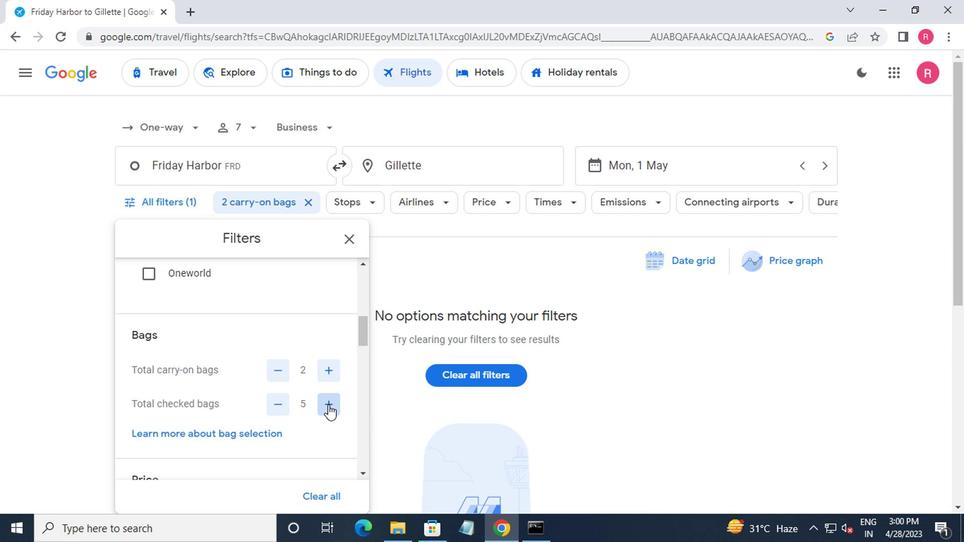 
Action: Mouse pressed left at (325, 404)
Screenshot: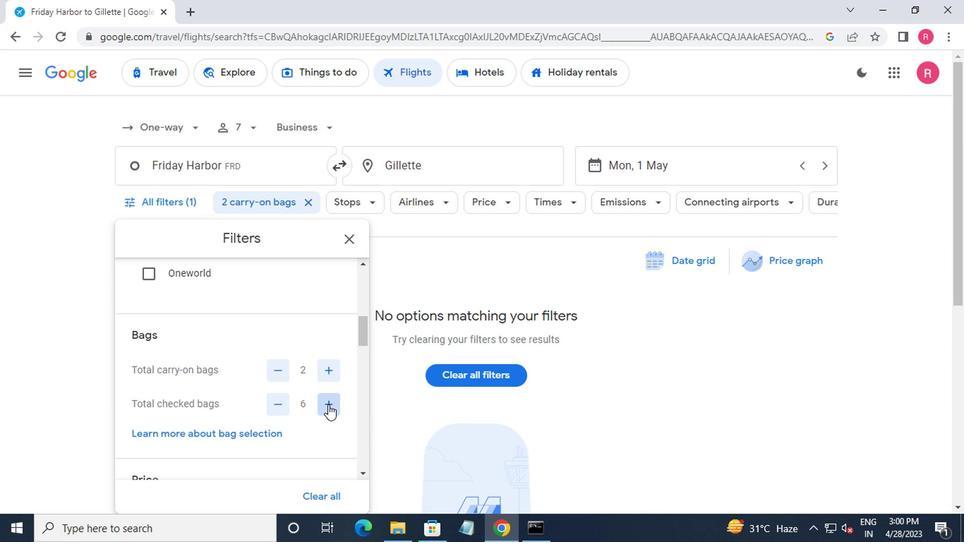 
Action: Mouse scrolled (325, 403) with delta (0, -1)
Screenshot: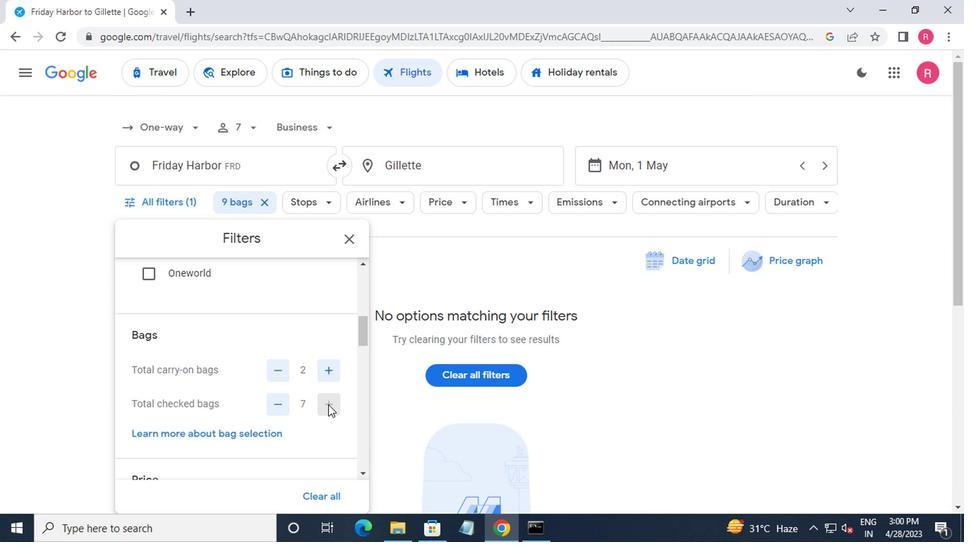 
Action: Mouse scrolled (325, 403) with delta (0, -1)
Screenshot: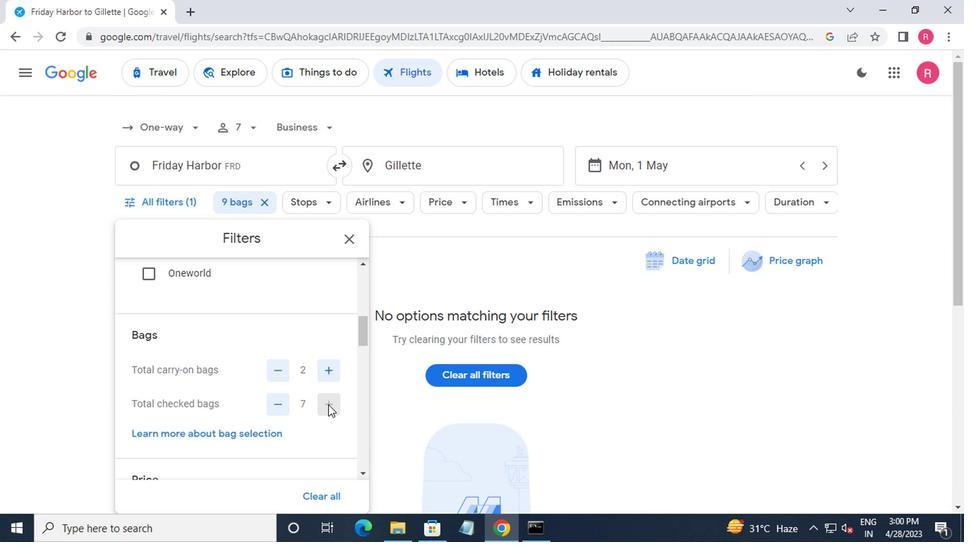 
Action: Mouse moved to (324, 403)
Screenshot: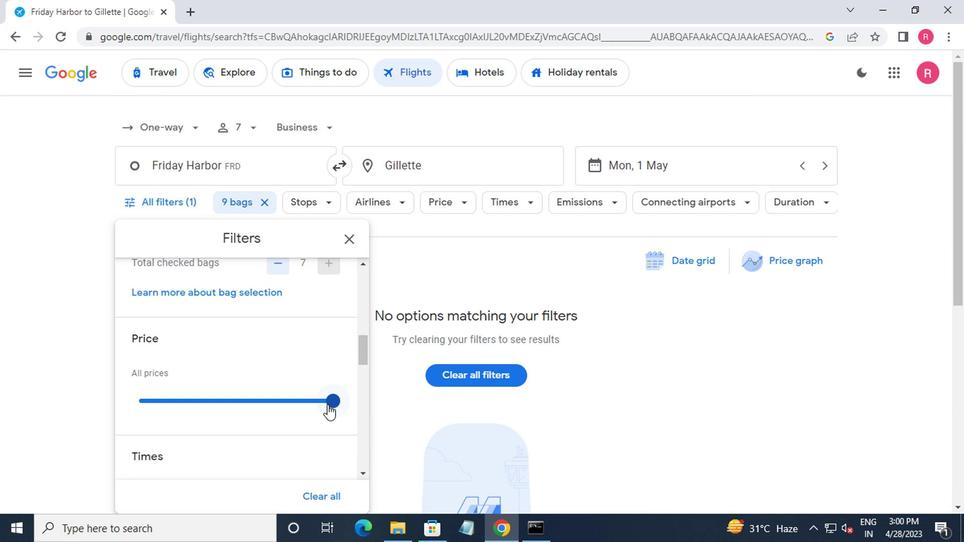 
Action: Mouse pressed left at (324, 403)
Screenshot: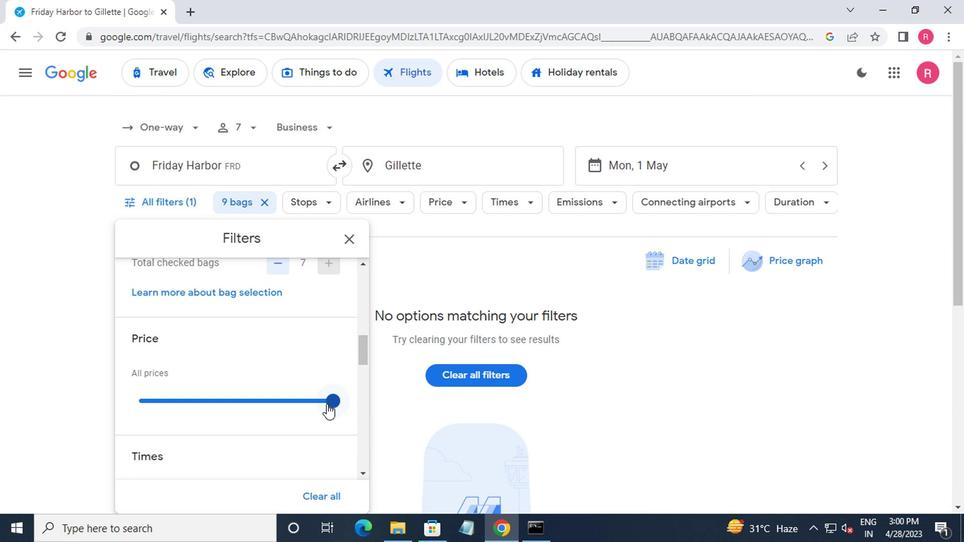 
Action: Mouse moved to (287, 405)
Screenshot: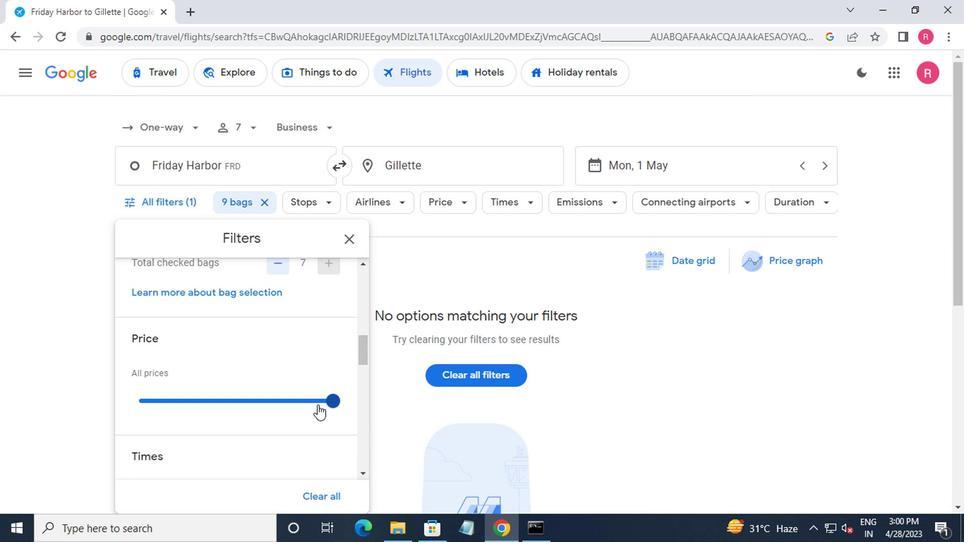 
Action: Mouse scrolled (287, 404) with delta (0, 0)
Screenshot: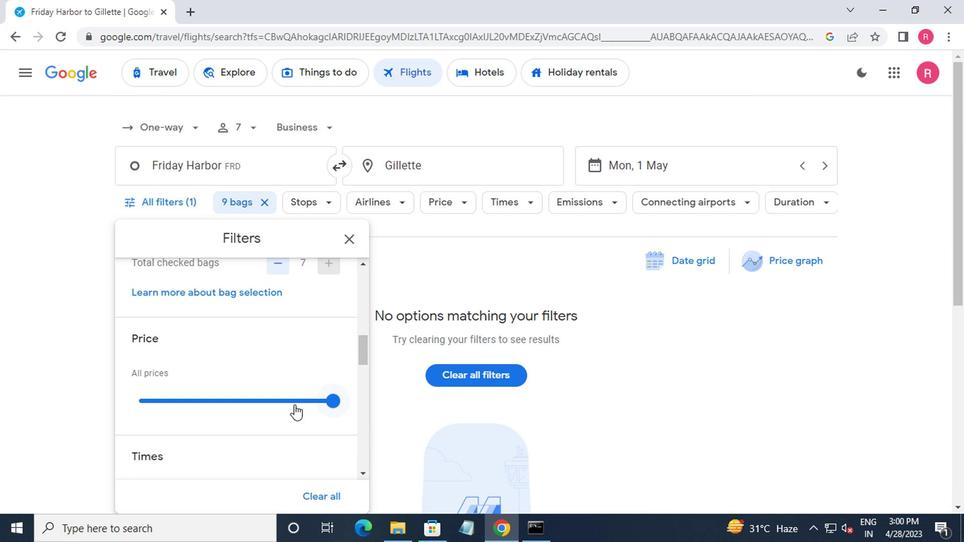 
Action: Mouse moved to (282, 407)
Screenshot: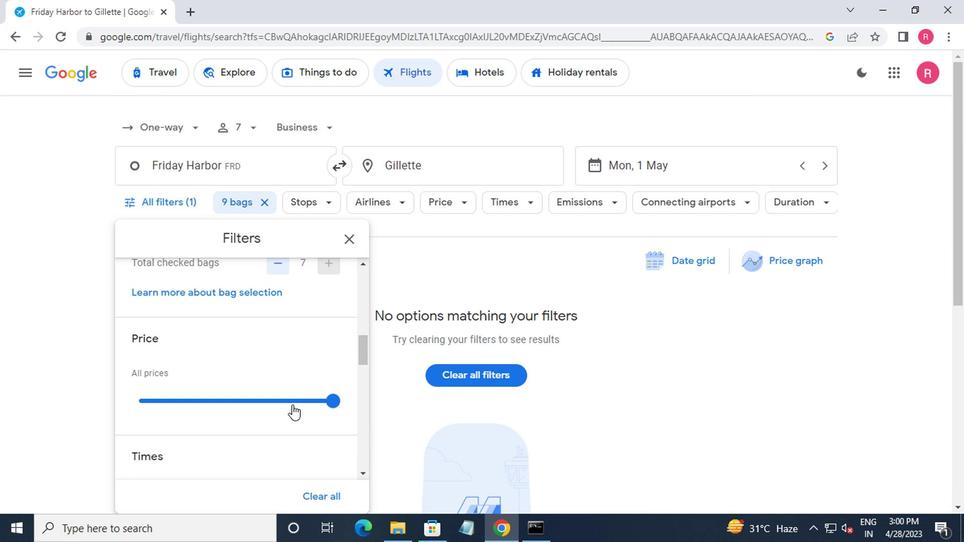 
Action: Mouse scrolled (282, 406) with delta (0, 0)
Screenshot: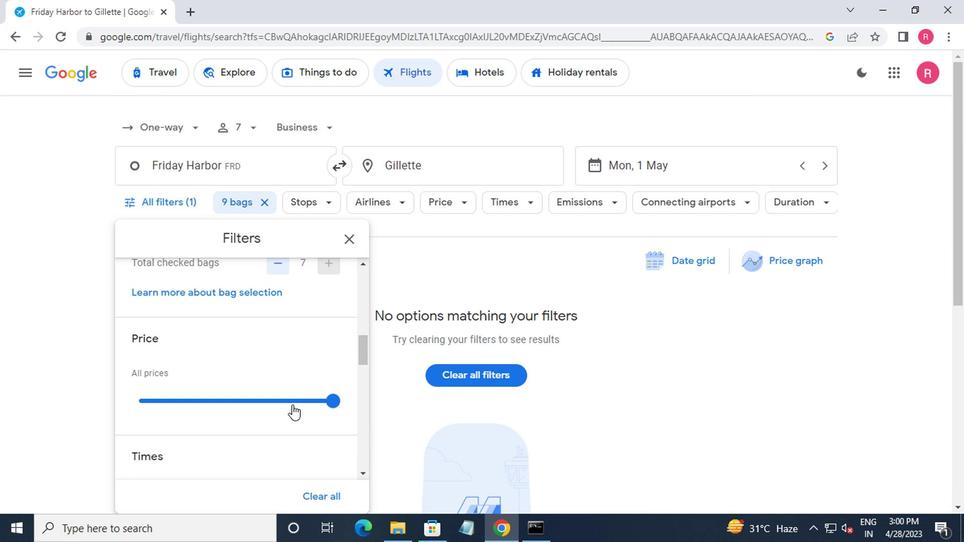 
Action: Mouse moved to (136, 418)
Screenshot: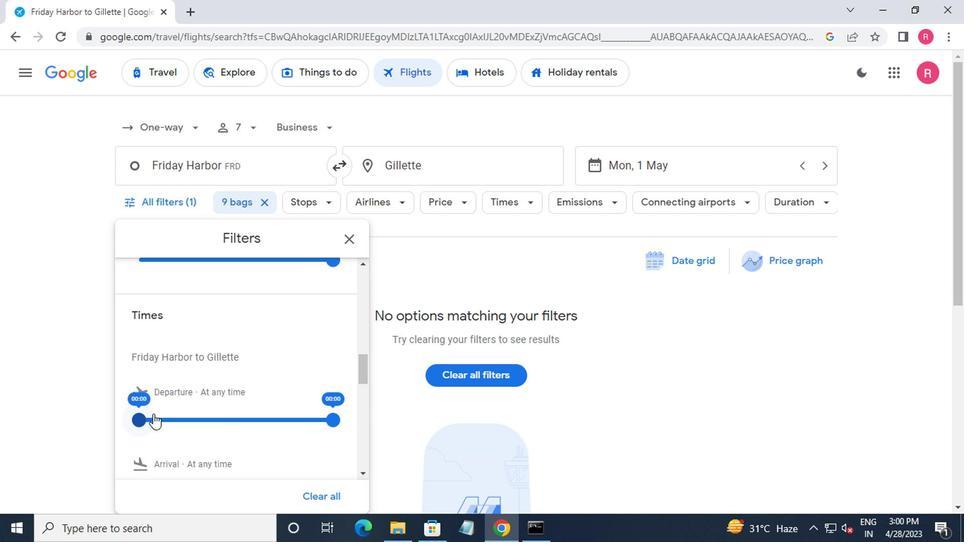 
Action: Mouse pressed left at (136, 418)
Screenshot: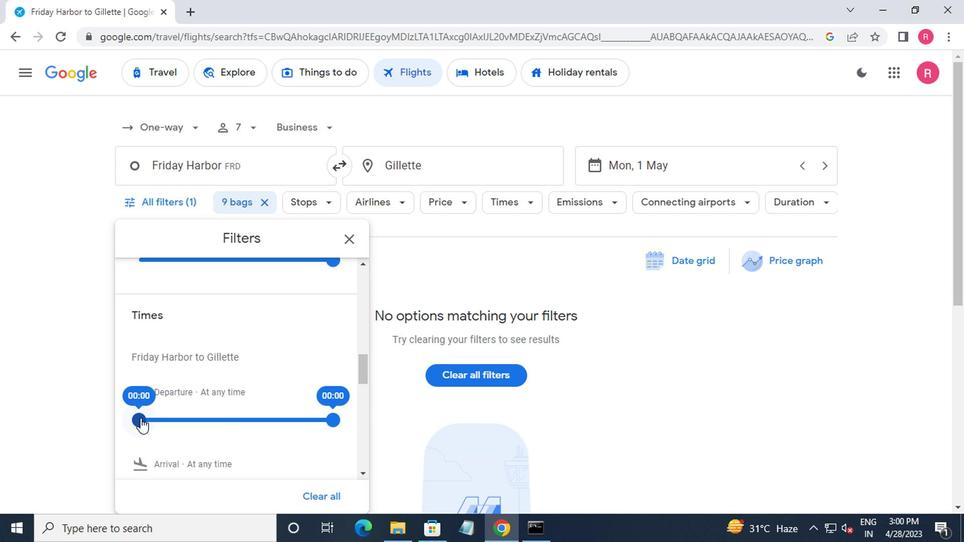 
Action: Mouse moved to (332, 424)
Screenshot: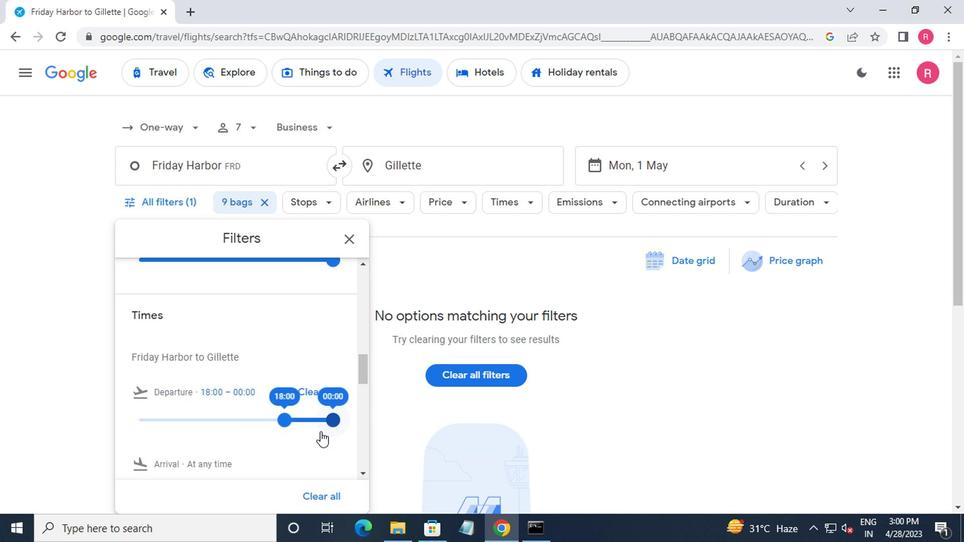 
Action: Mouse pressed left at (332, 424)
Screenshot: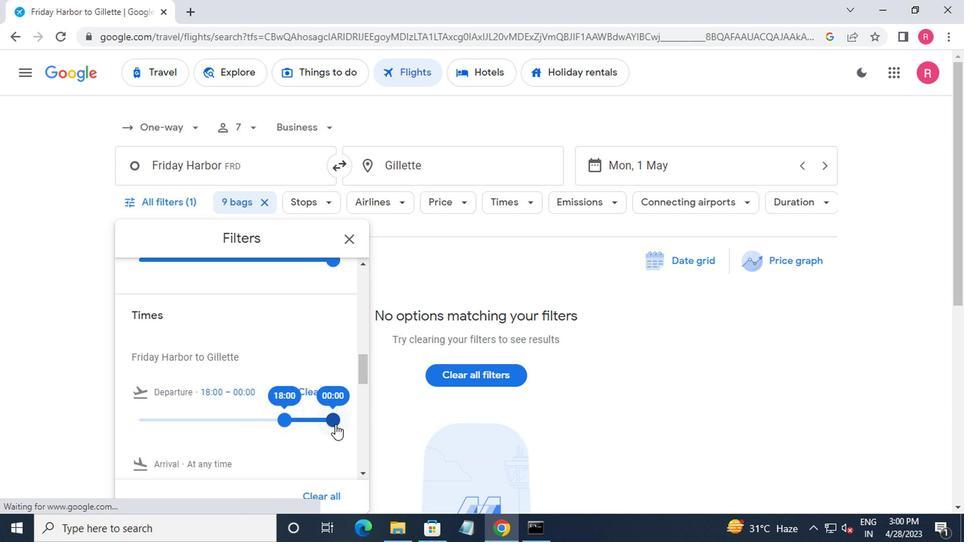 
Action: Mouse moved to (346, 243)
Screenshot: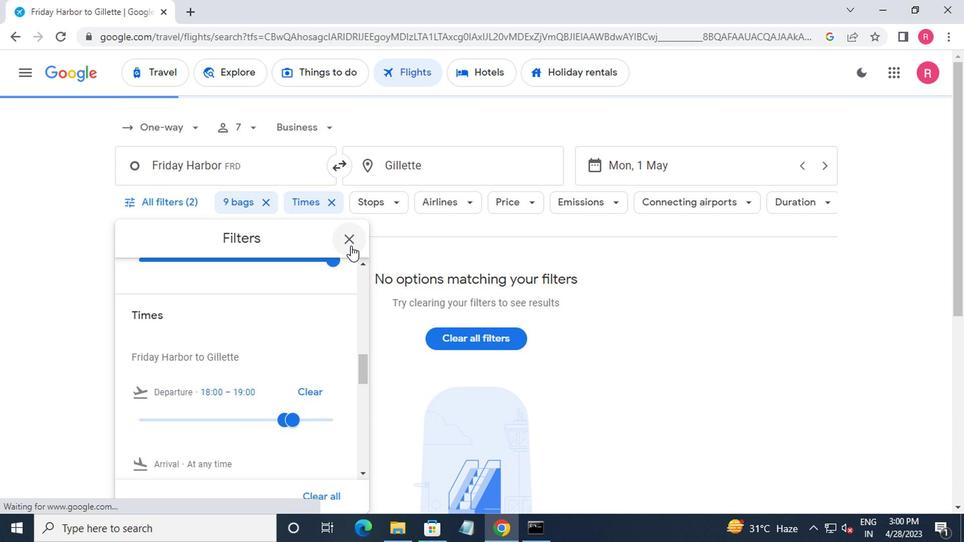
Action: Mouse pressed left at (346, 243)
Screenshot: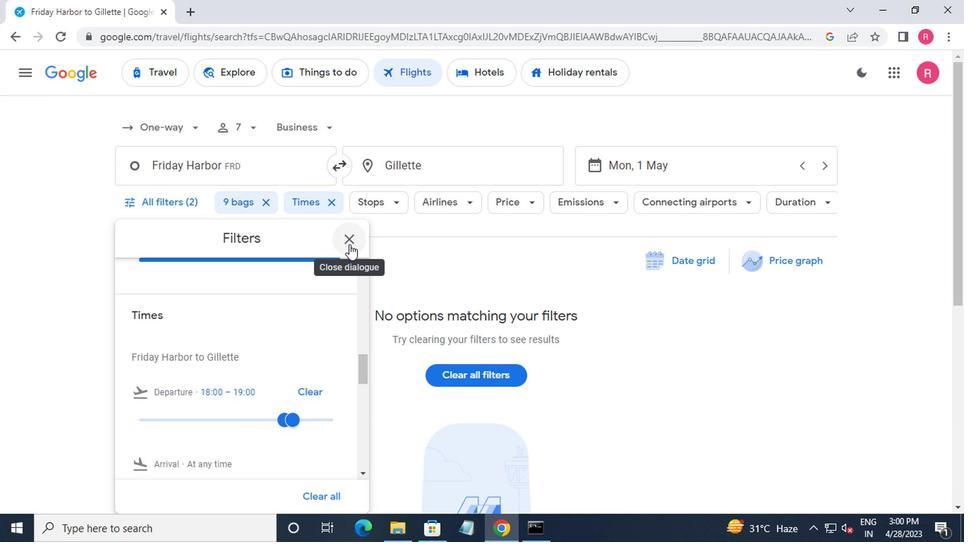 
